 Task: Create new invoice with Date Opened :30-Apr-23, Select Customer: EggHolic, Terms: Payment Term 2. Make invoice entry for item-1 with Date: 30-Apr-23, Description: Ben & Jerry's Topped Salted Caramel Brownie_x000D_
, Action: Material, Income Account: Income:Sales, Quantity: 1, Unit Price: 10.6, Discount %: 5. Make entry for item-2 with Date: 30-Apr-23, Description: Jack Links Beef Jerky Originals_x000D_
, Action: Material, Income Account: Income:Sales, Quantity: 1, Unit Price: 10.6, Discount %: 10. Make entry for item-3 with Date: 30-Apr-23, Description: Betty Crocker Rich and Creamy Vanilla Frosting (16 oz)_x000D_
, Action: Material, Income Account: Income:Sales, Quantity: 1, Unit Price: 11.6, Discount %: 12. Write Notes: 'Looking forward to serving you again.'. Post Invoice with Post Date: 30-Apr-23, Post to Accounts: Assets:Accounts Receivable. Pay / Process Payment with Transaction Date: 15-May-23, Amount: 29.818, Transfer Account: Checking Account. Print Invoice, display notes by going to Option, then go to Display Tab and check 'Invoice Notes'.
Action: Mouse pressed left at (176, 28)
Screenshot: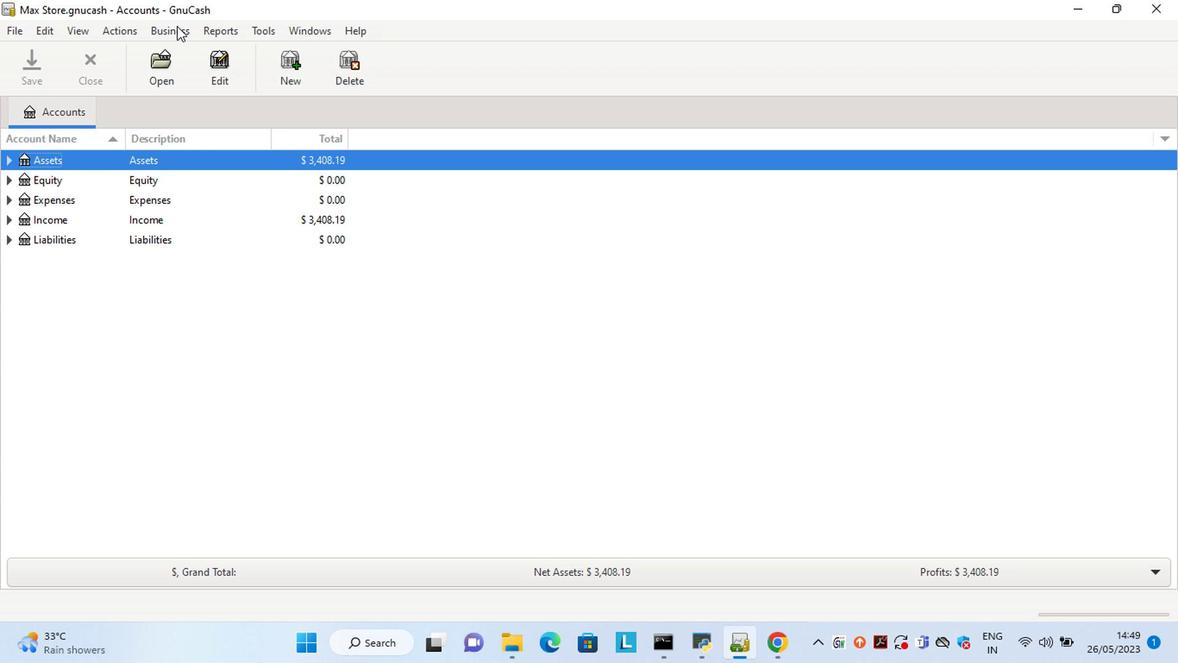 
Action: Mouse moved to (362, 124)
Screenshot: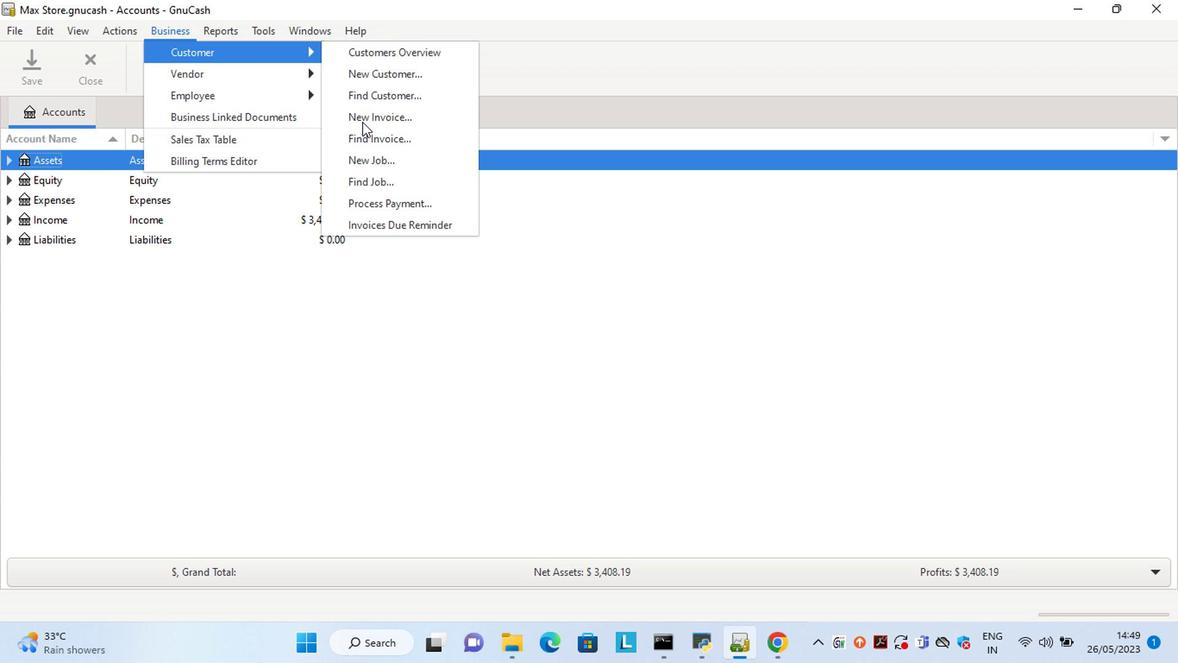 
Action: Mouse pressed left at (362, 124)
Screenshot: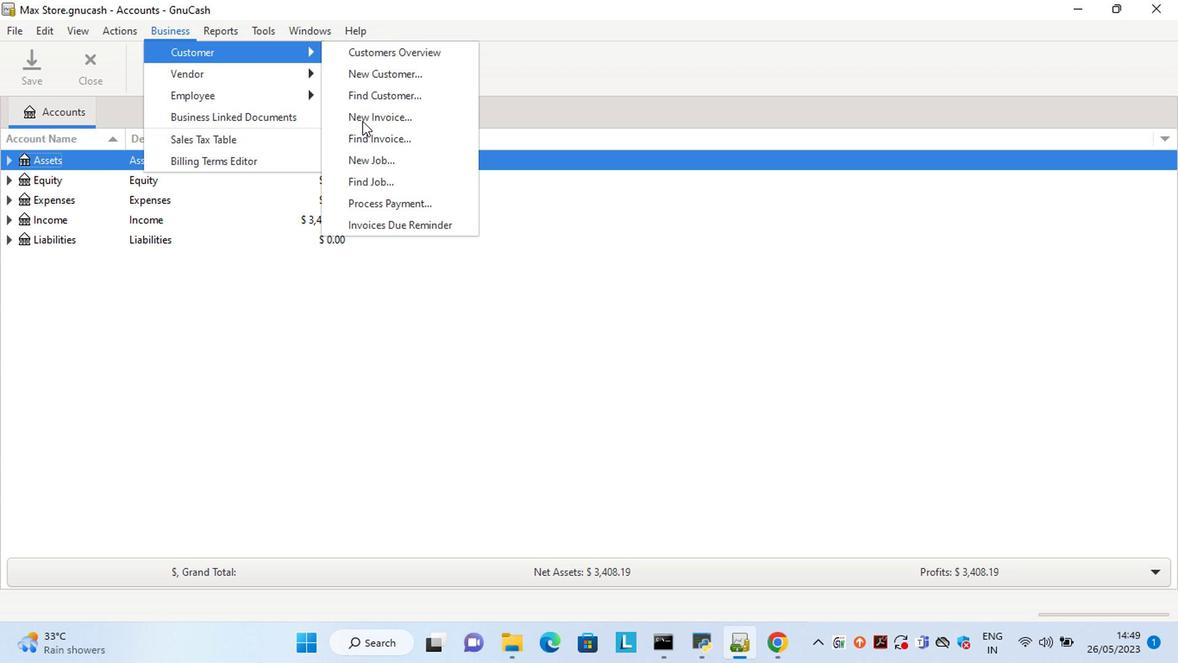 
Action: Mouse moved to (646, 268)
Screenshot: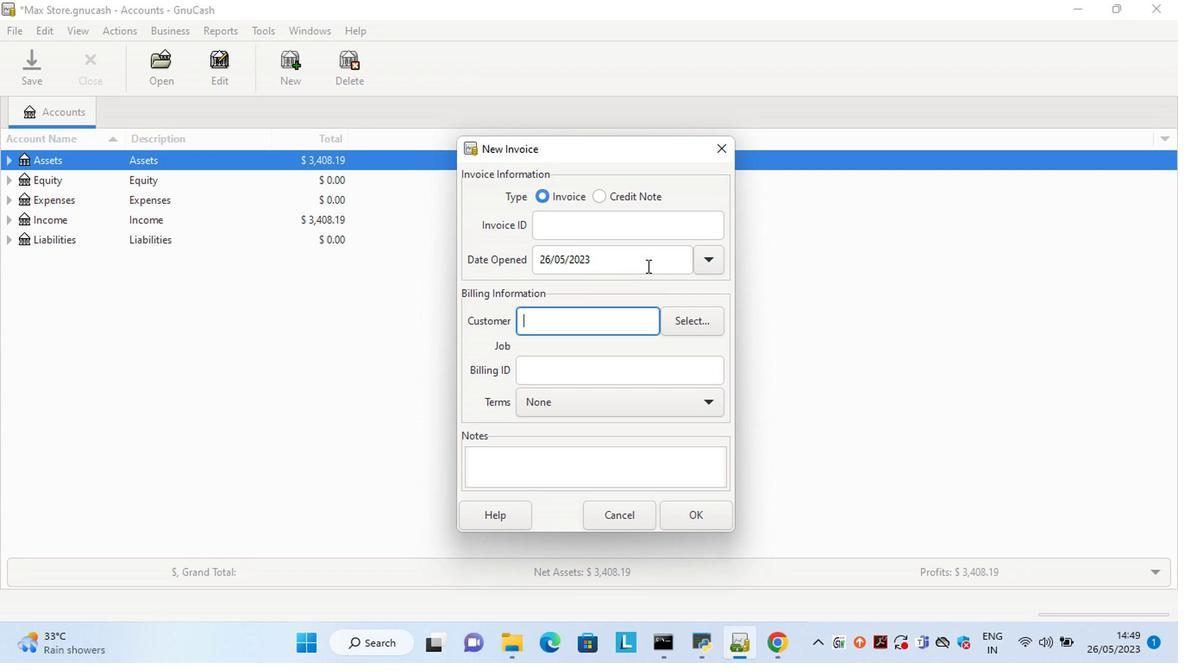 
Action: Mouse pressed left at (646, 268)
Screenshot: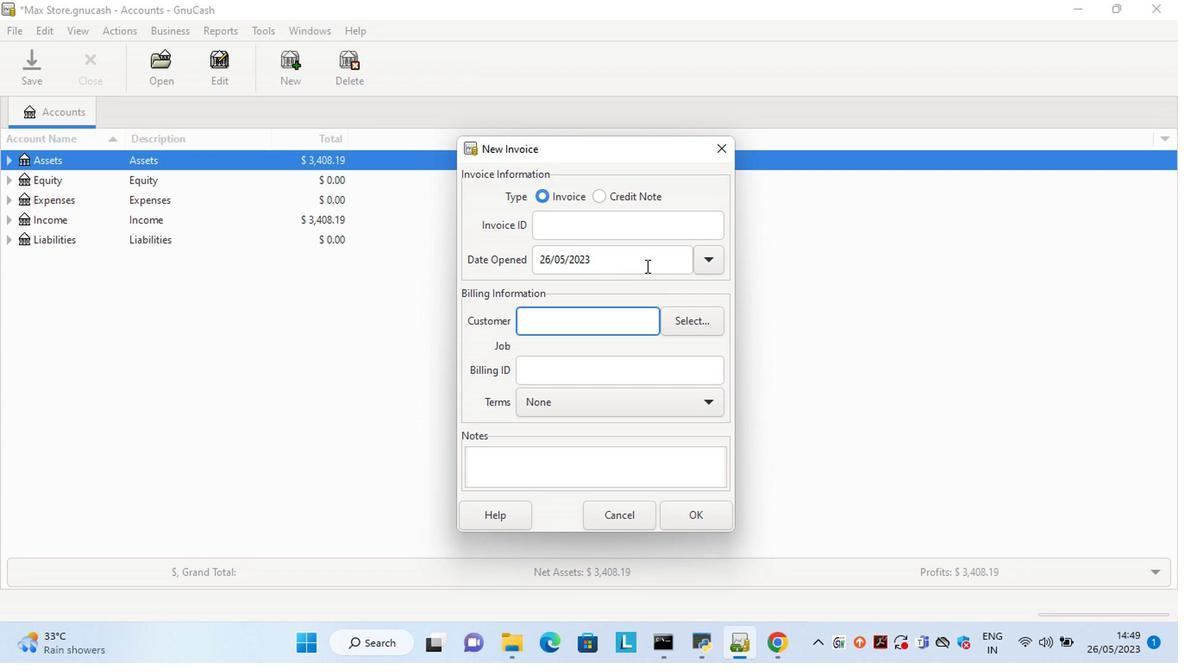 
Action: Key pressed <Key.left><Key.left><Key.left><Key.left><Key.left><Key.left><Key.left><Key.left><Key.left><Key.left><Key.left><Key.left><Key.left><Key.delete><Key.delete>30<Key.right><Key.right><Key.delete>4
Screenshot: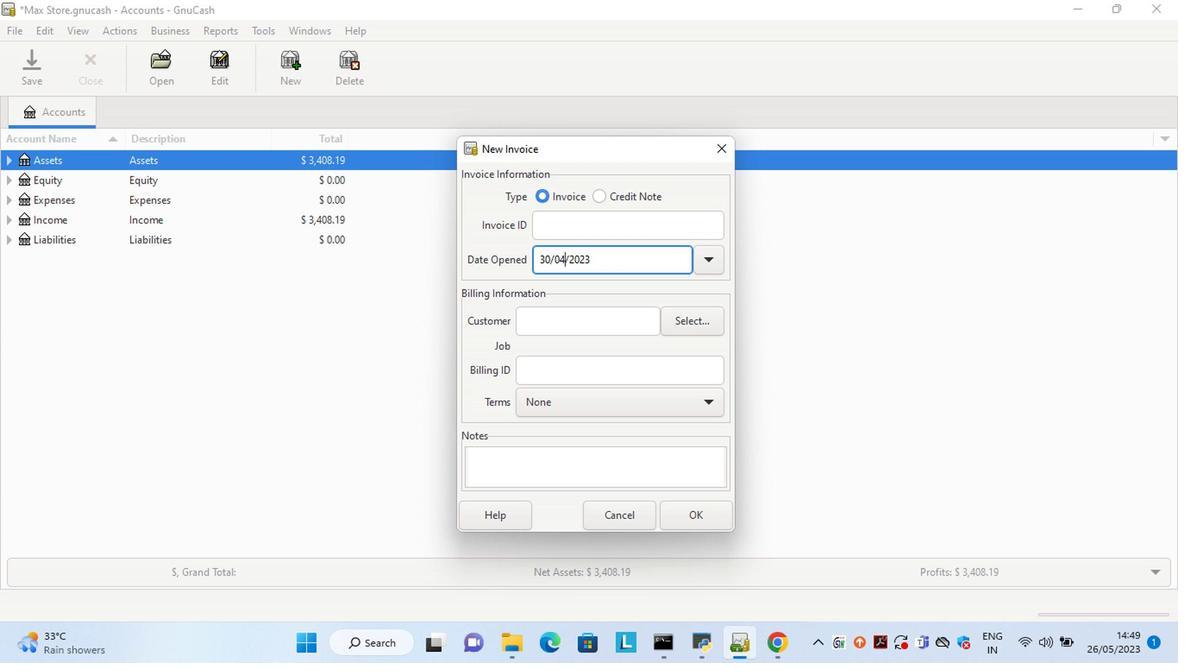 
Action: Mouse moved to (688, 317)
Screenshot: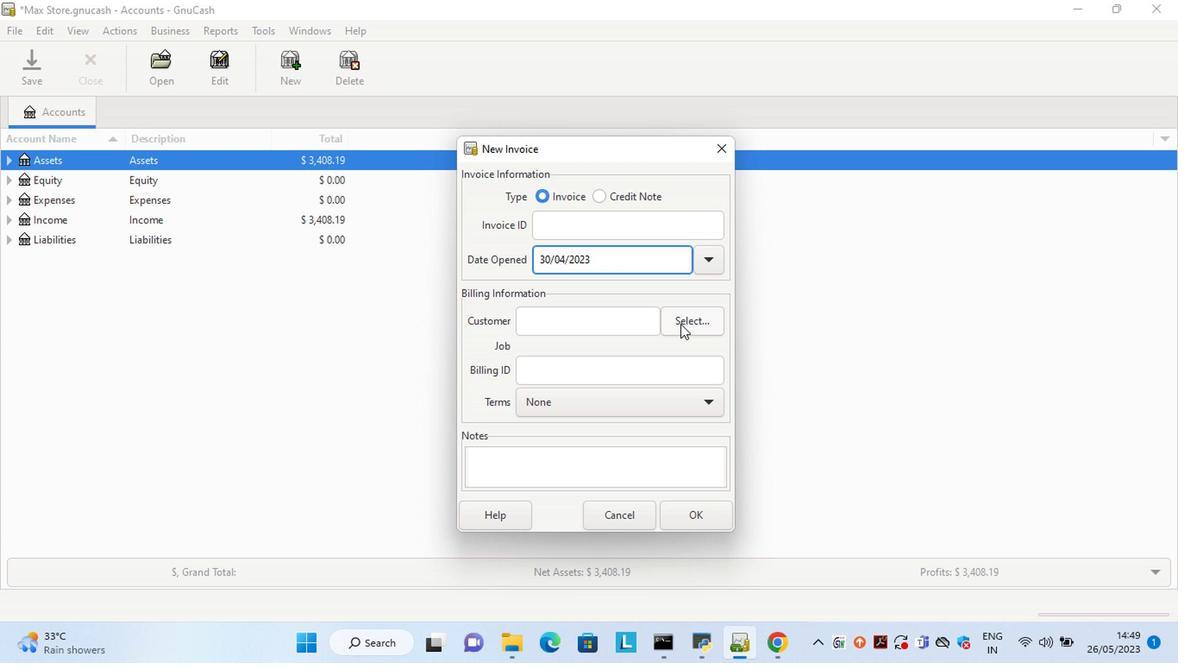 
Action: Mouse pressed left at (688, 317)
Screenshot: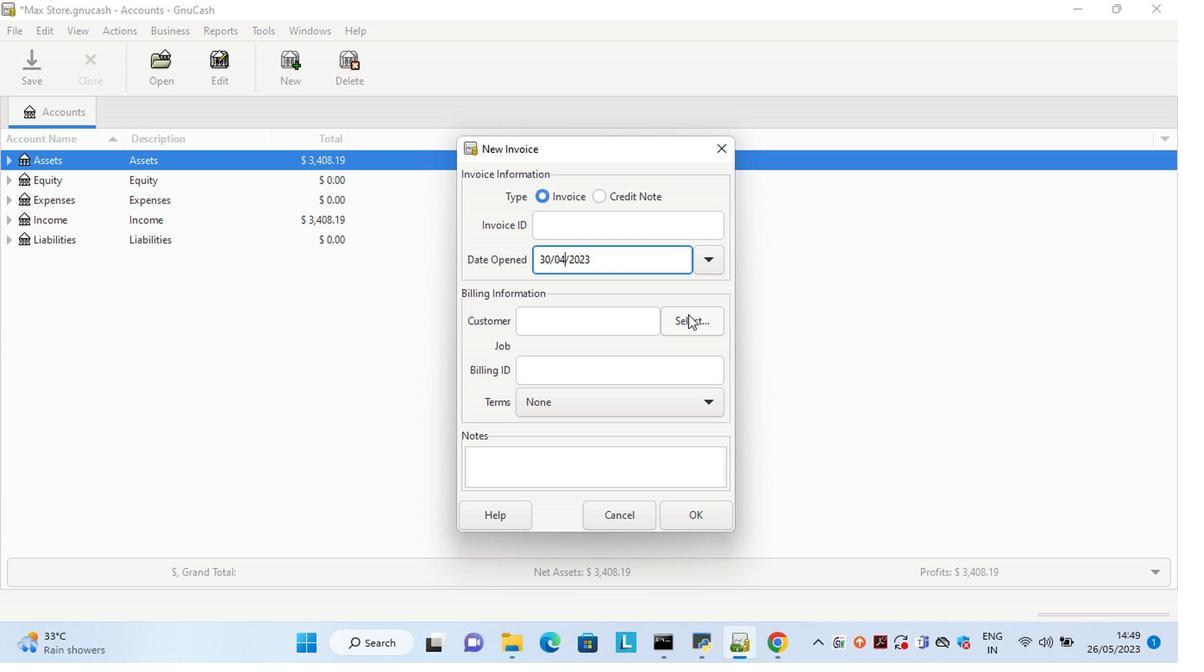 
Action: Mouse moved to (610, 289)
Screenshot: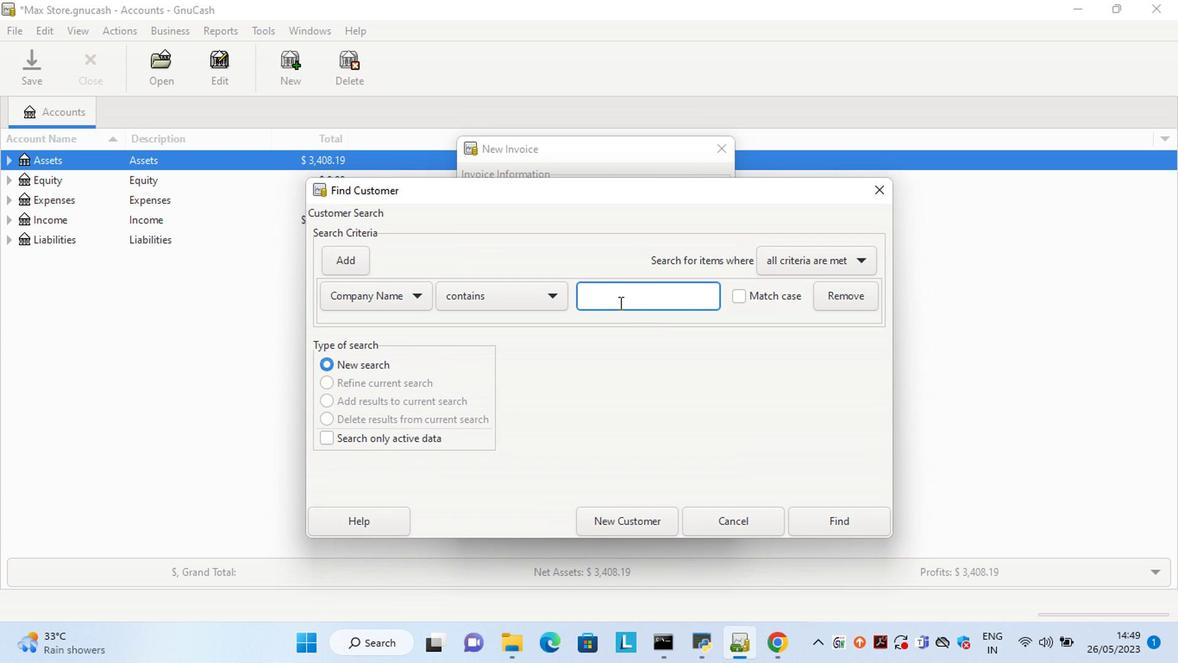 
Action: Mouse pressed left at (610, 289)
Screenshot: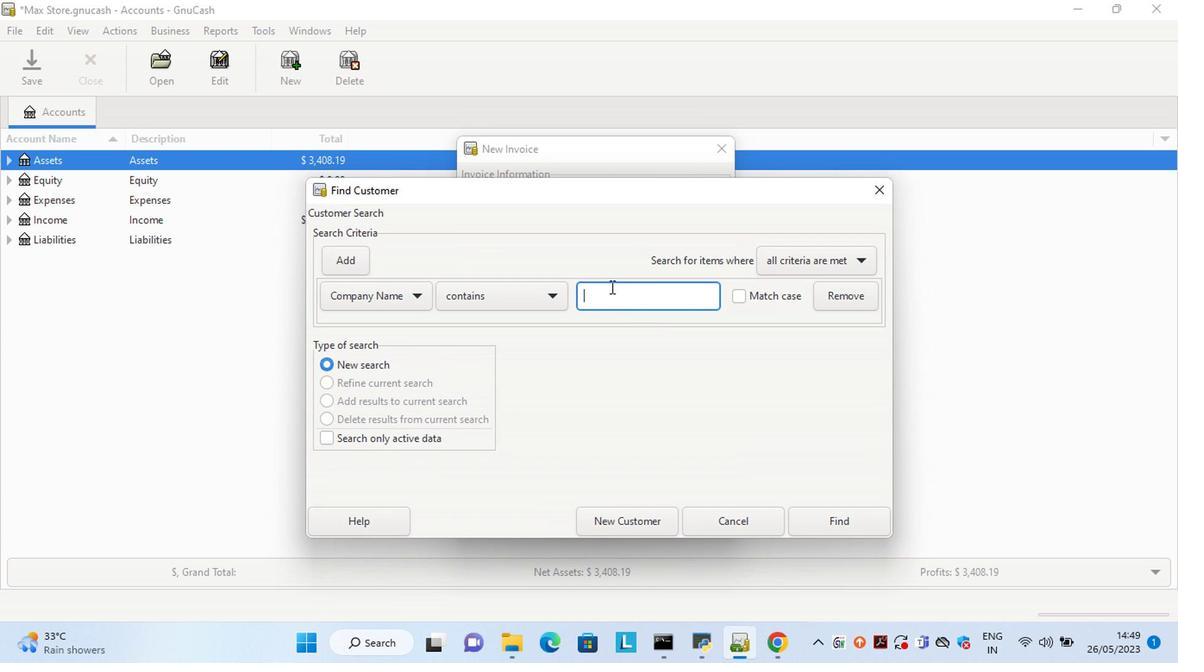 
Action: Key pressed <Key.shift>Eggholic
Screenshot: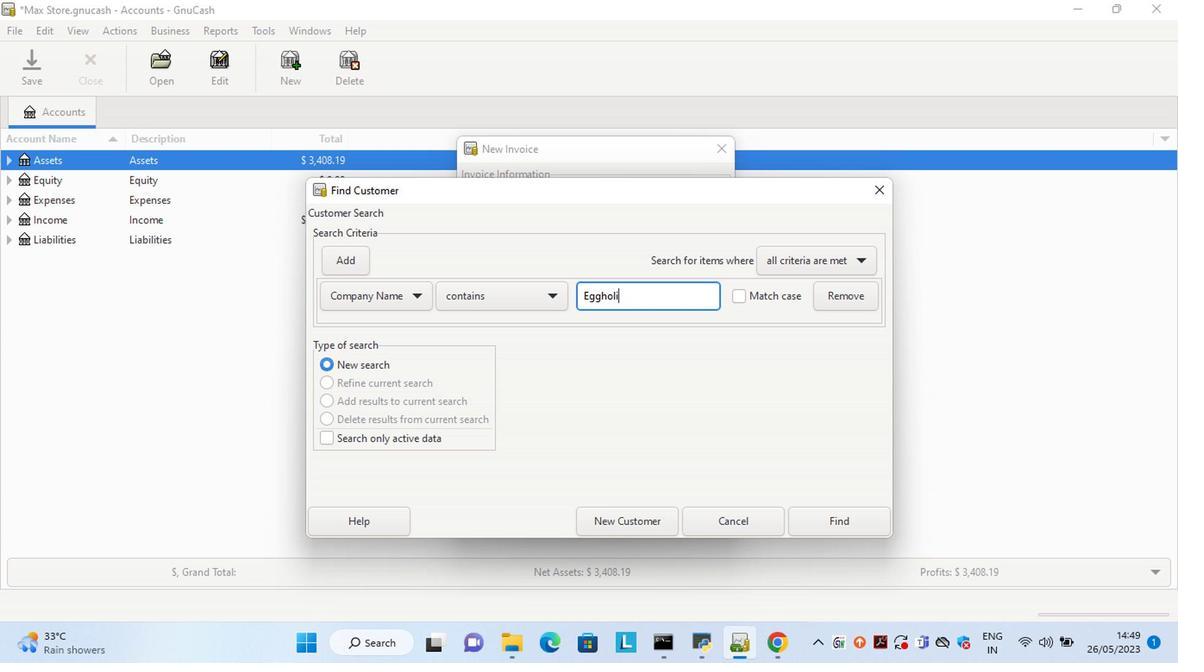 
Action: Mouse moved to (823, 520)
Screenshot: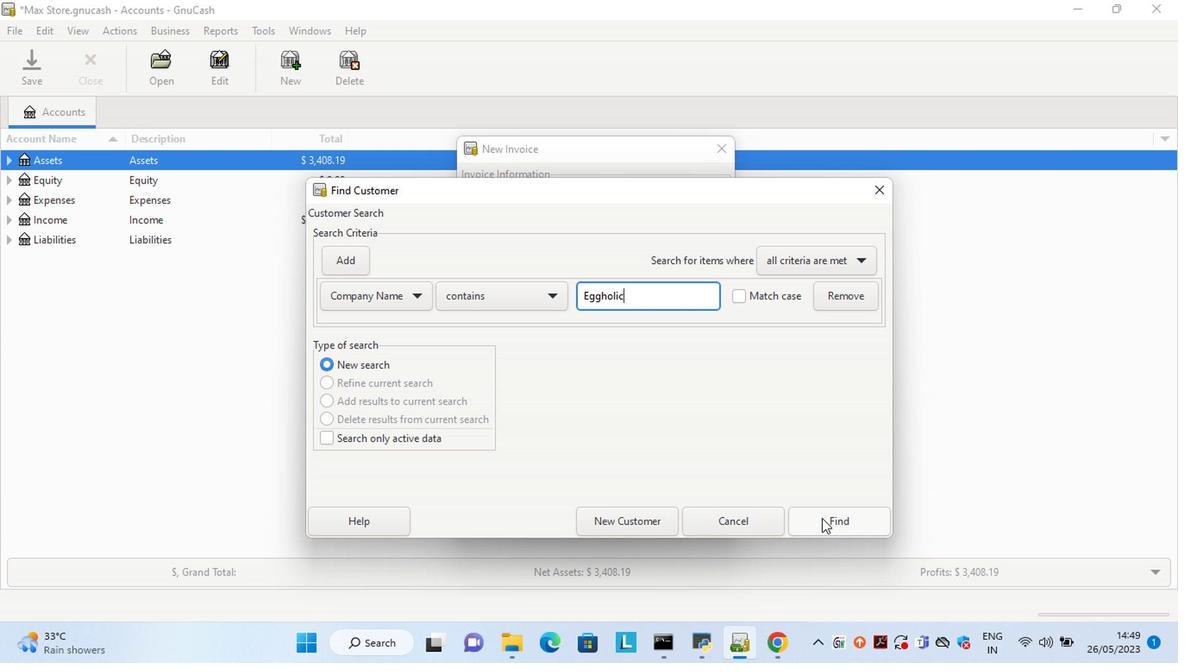 
Action: Mouse pressed left at (823, 520)
Screenshot: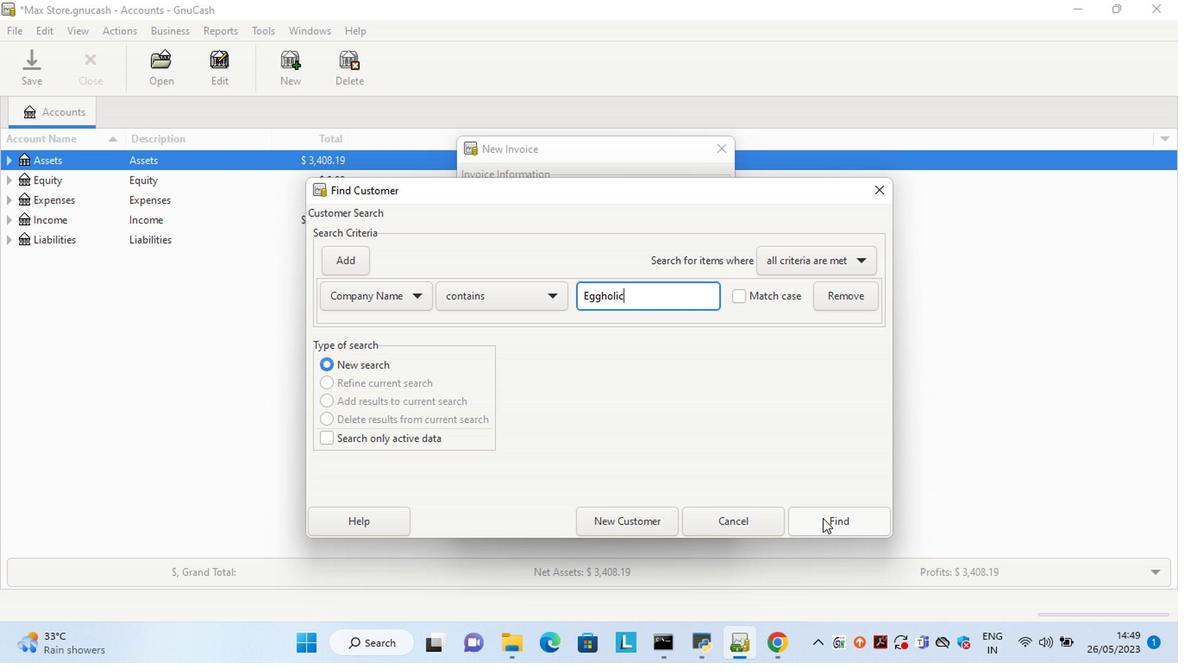 
Action: Mouse moved to (601, 342)
Screenshot: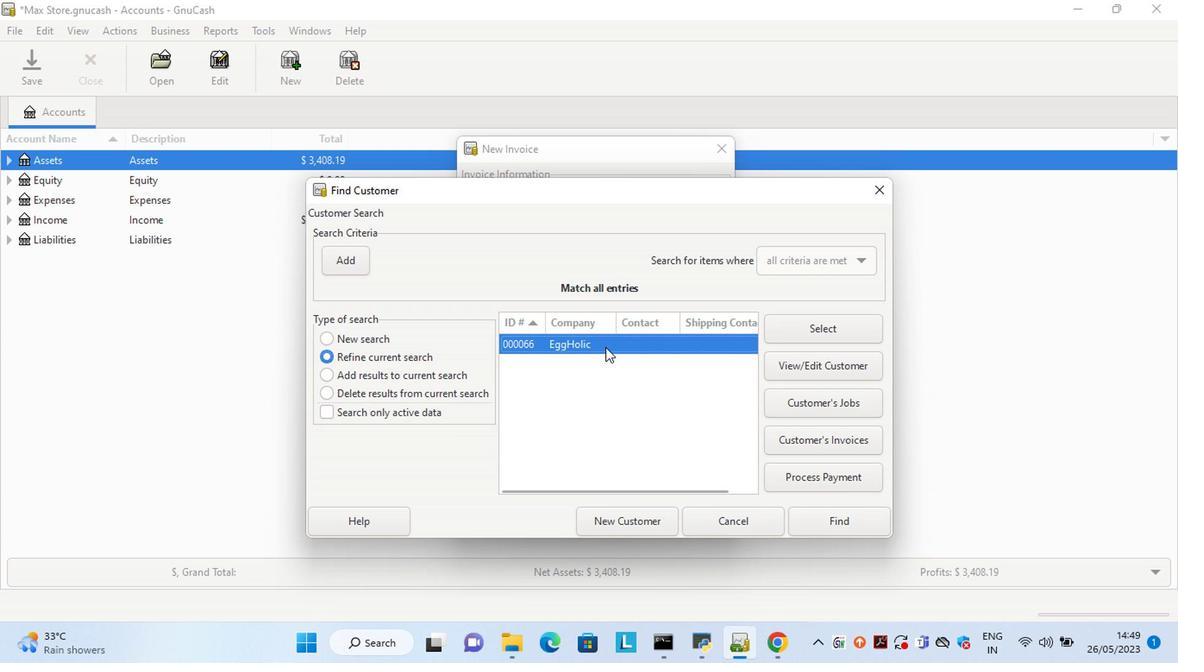 
Action: Mouse pressed left at (601, 342)
Screenshot: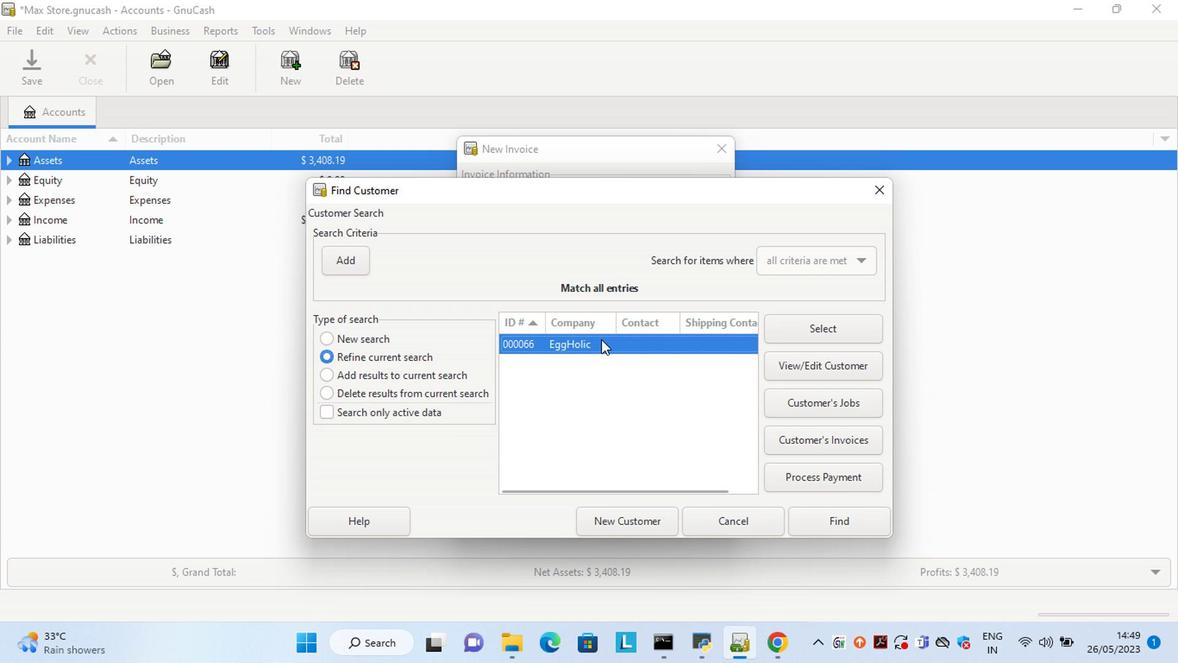 
Action: Mouse pressed left at (601, 342)
Screenshot: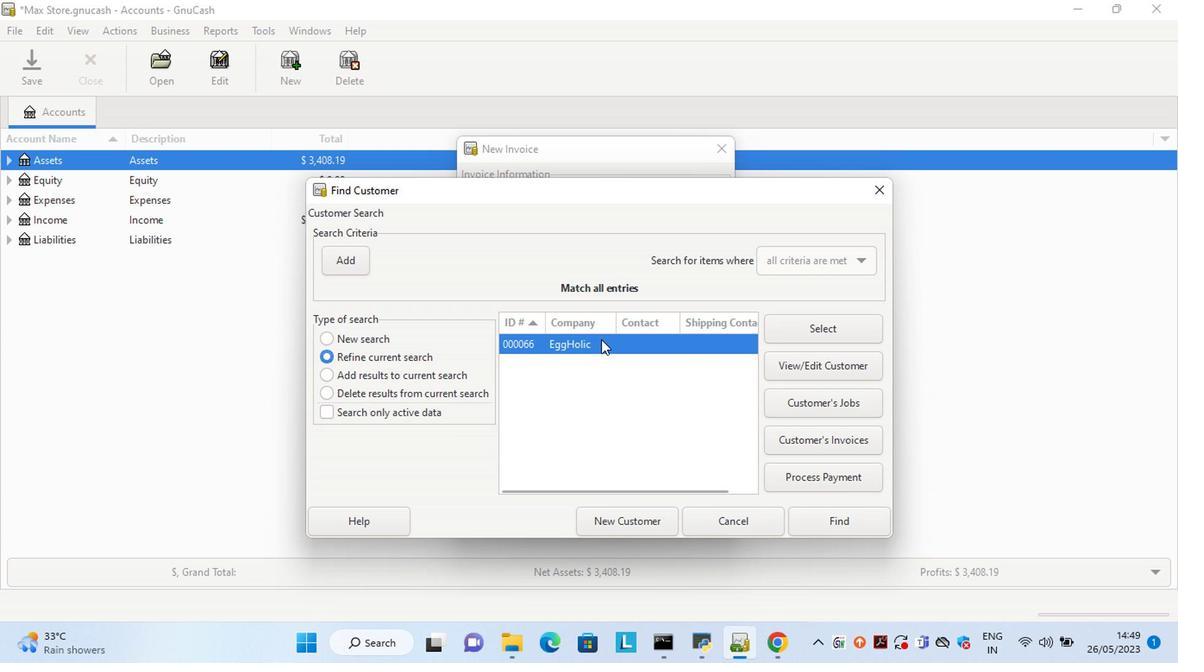 
Action: Mouse moved to (589, 426)
Screenshot: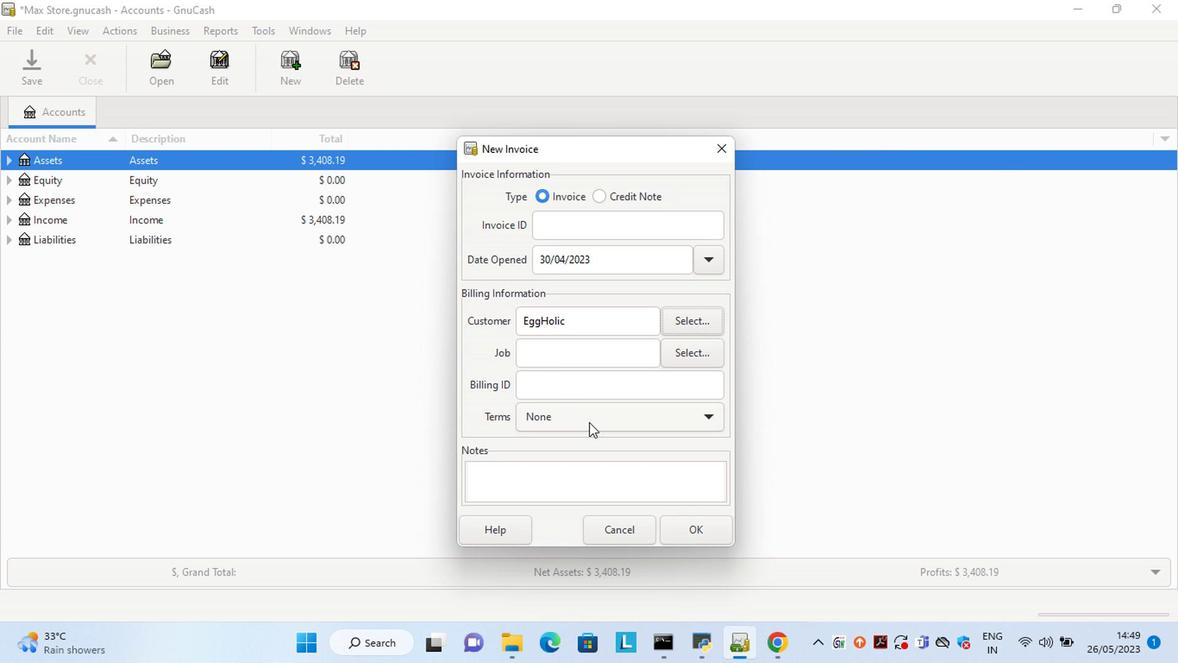 
Action: Mouse pressed left at (589, 426)
Screenshot: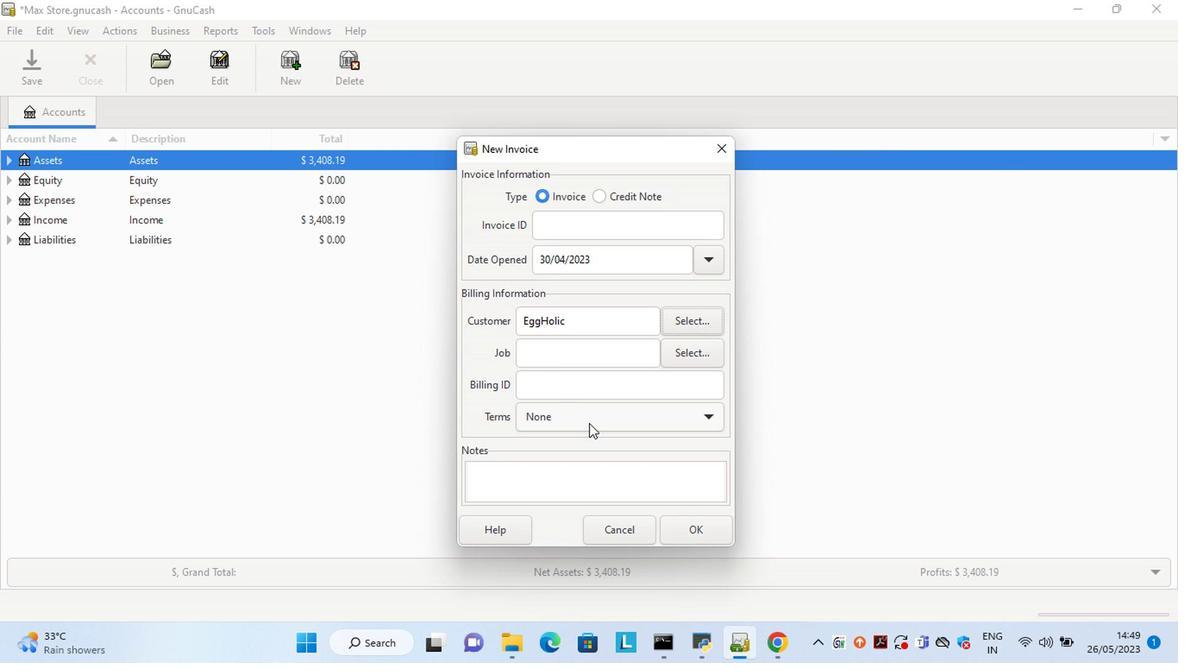 
Action: Mouse moved to (585, 471)
Screenshot: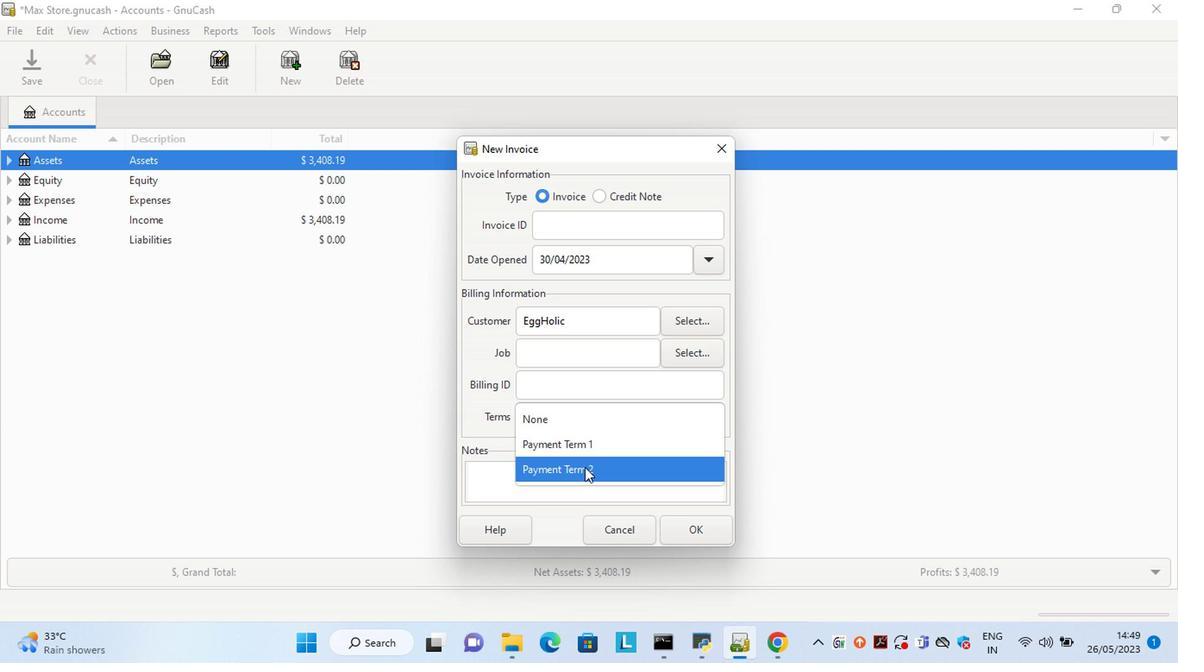 
Action: Mouse pressed left at (585, 471)
Screenshot: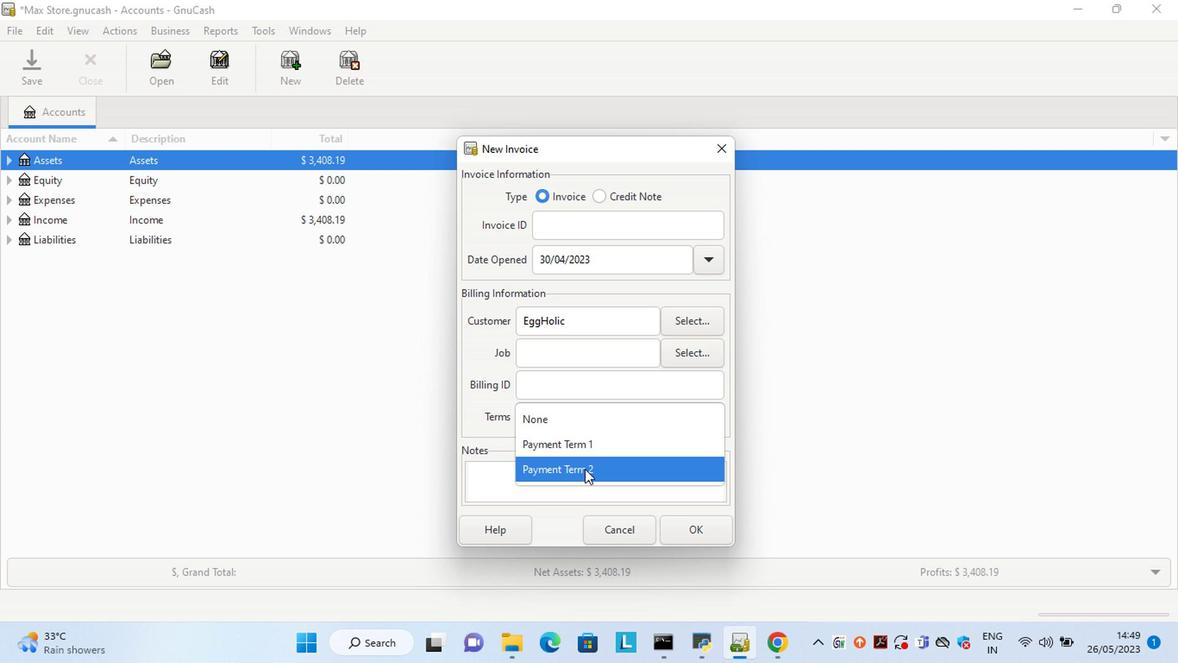 
Action: Mouse moved to (688, 532)
Screenshot: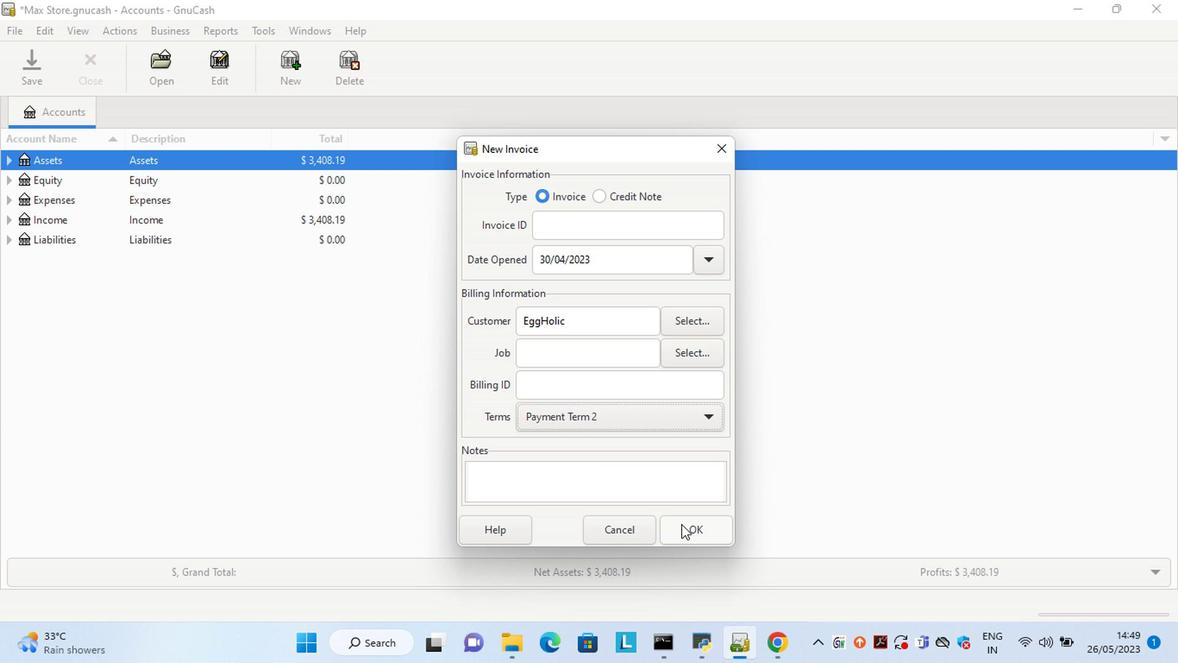 
Action: Mouse pressed left at (688, 532)
Screenshot: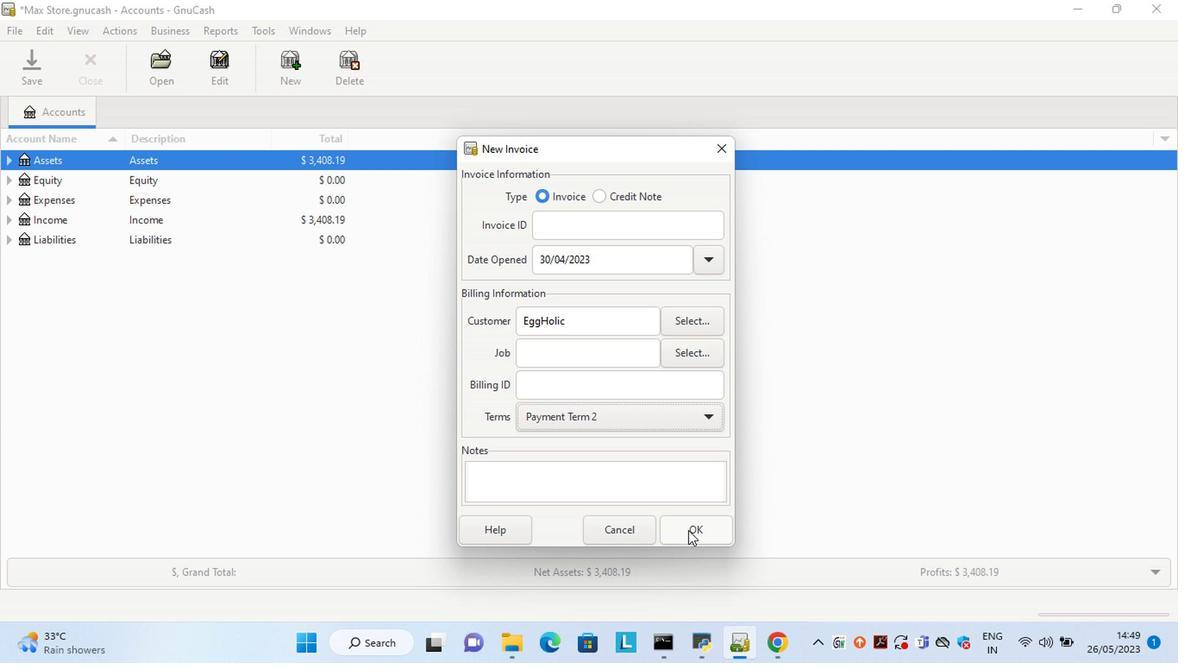 
Action: Mouse moved to (469, 375)
Screenshot: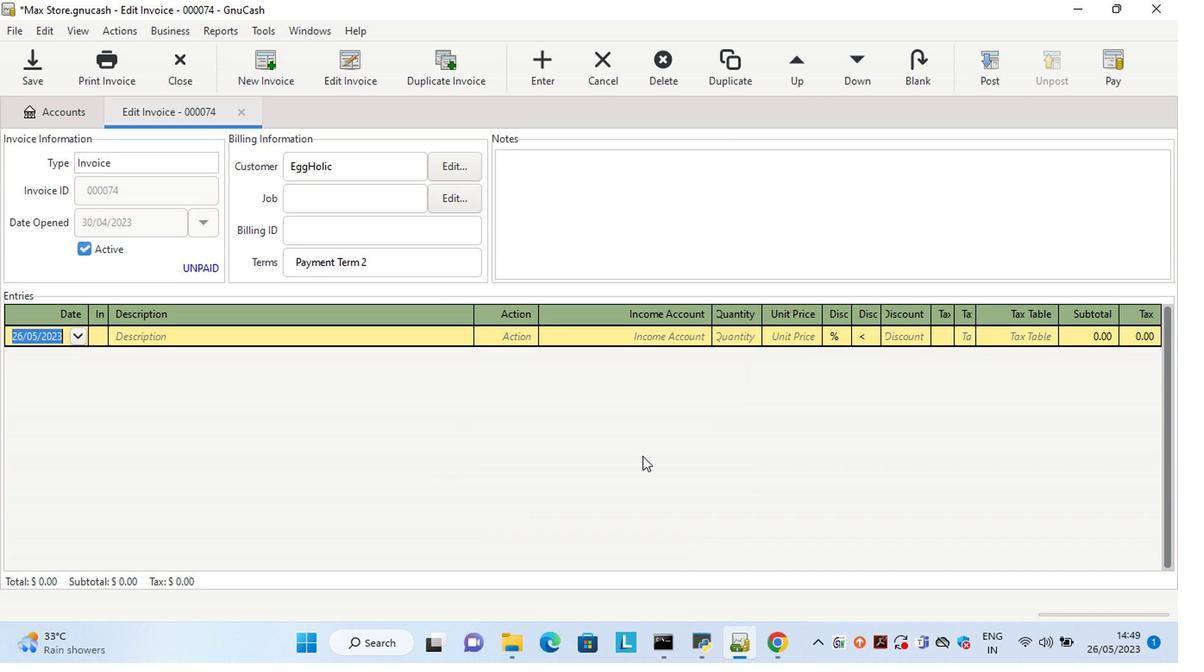 
Action: Key pressed <Key.left><Key.delete><Key.delete>30<Key.right><Key.right><Key.delete>4<Key.tab><Key.shift>Ben<Key.space><Key.shift>&<Key.space><Key.shift>Jerry's<Key.space><Key.shift>Topped<Key.space><Key.shift>Salted<Key.space><Key.shift>Caramel<Key.space><Key.shift>Brownie<Key.tab>ma<Key.tab>sal<Key.tab>1<Key.tab>10.<Key.tab>
Screenshot: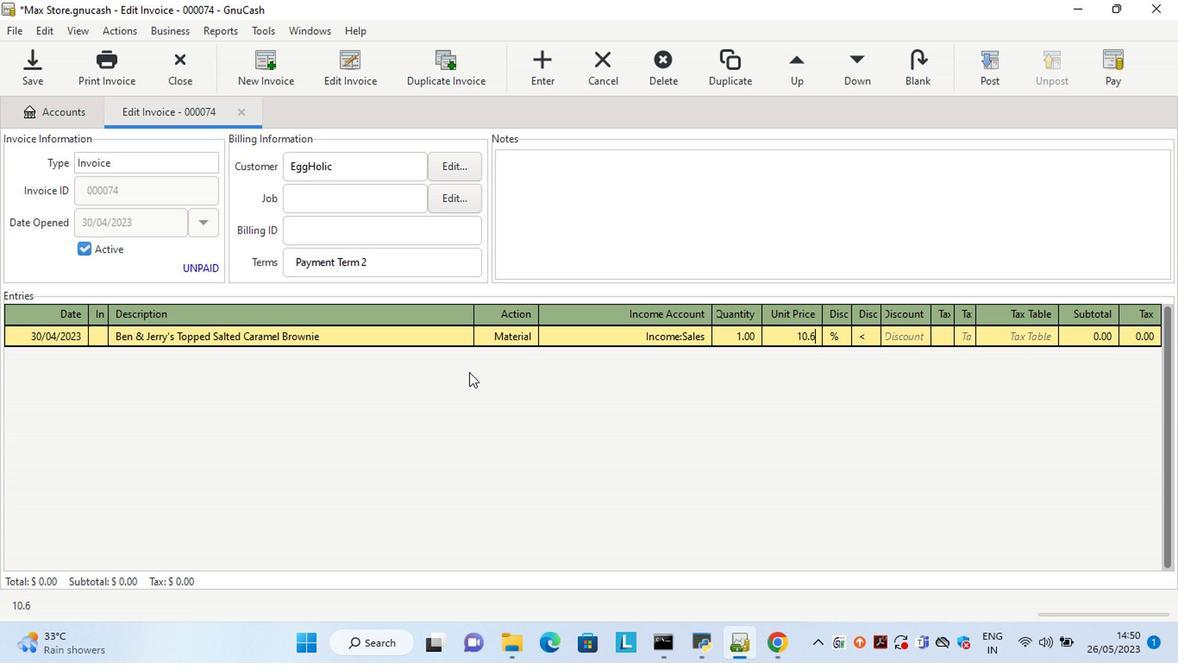 
Action: Mouse moved to (855, 341)
Screenshot: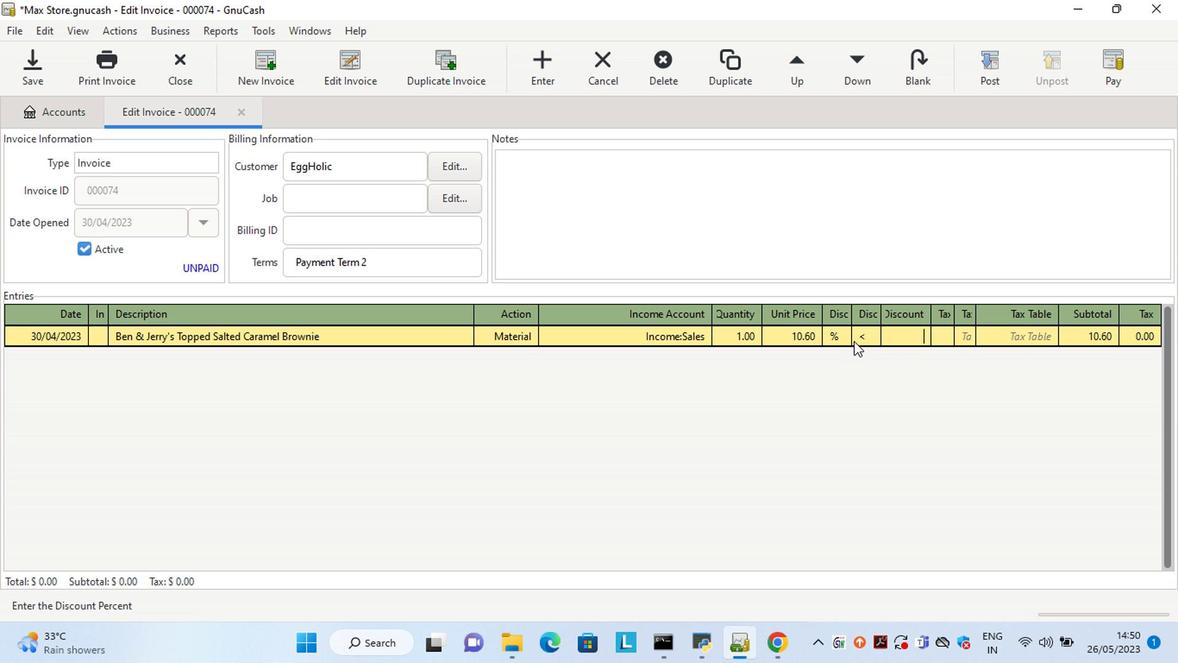 
Action: Mouse pressed left at (855, 341)
Screenshot: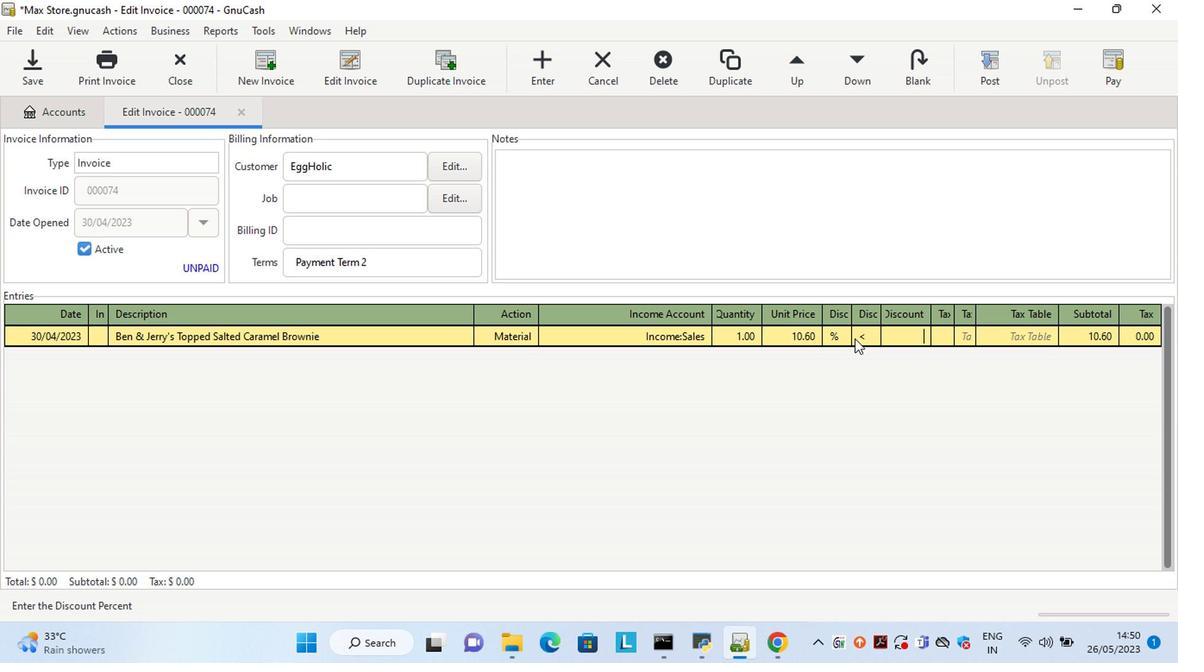 
Action: Mouse moved to (887, 341)
Screenshot: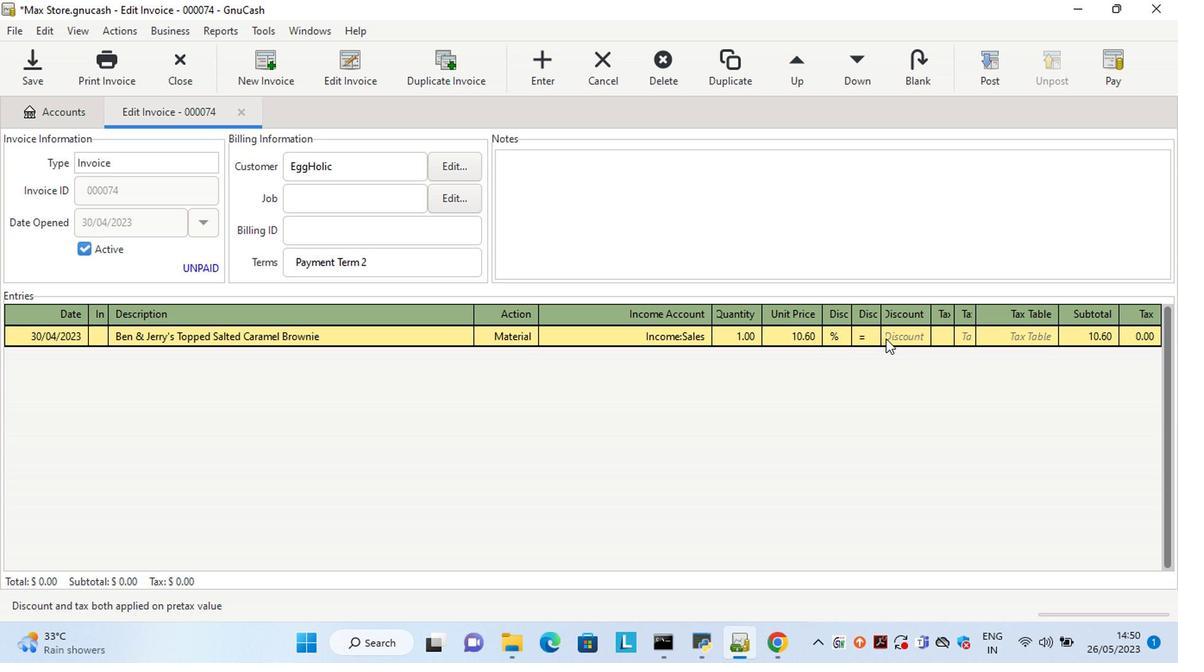 
Action: Mouse pressed left at (887, 341)
Screenshot: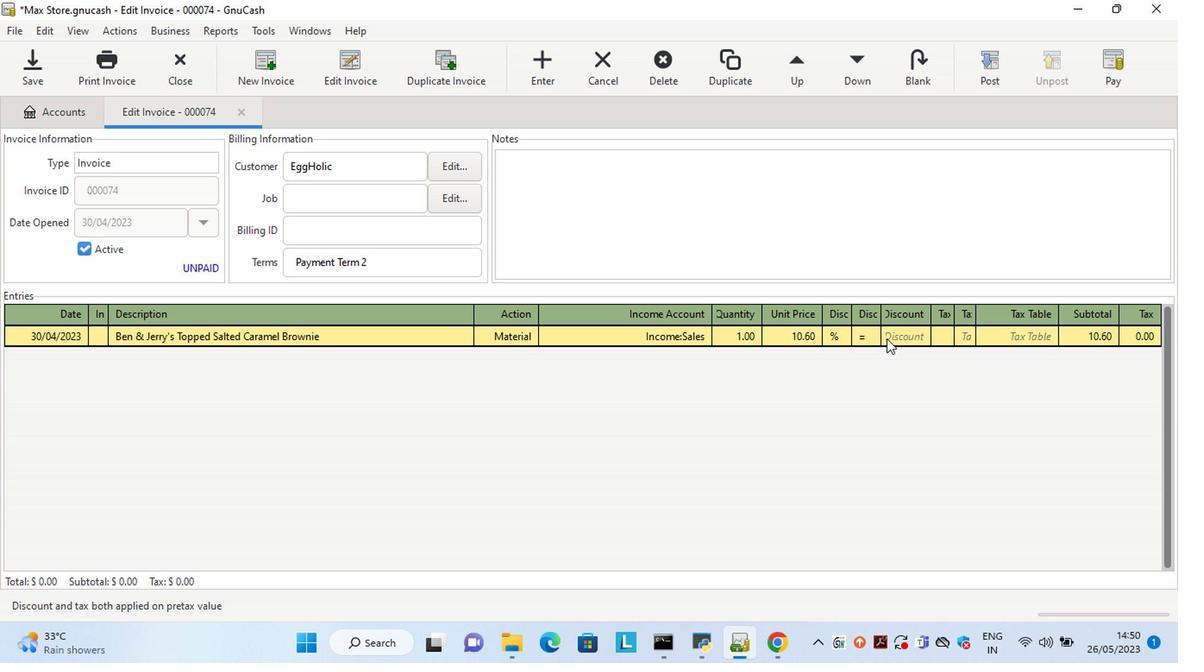 
Action: Key pressed 5<Key.tab><Key.tab><Key.shift>Jack<Key.space><Key.shift>Links<Key.space><Key.shift>Beef<Key.space><Key.shift>Jerky<Key.space><Key.shift>Originals<Key.tab>ma<Key.tab>sale<Key.tab>1<Key.tab>10.6<Key.tab>
Screenshot: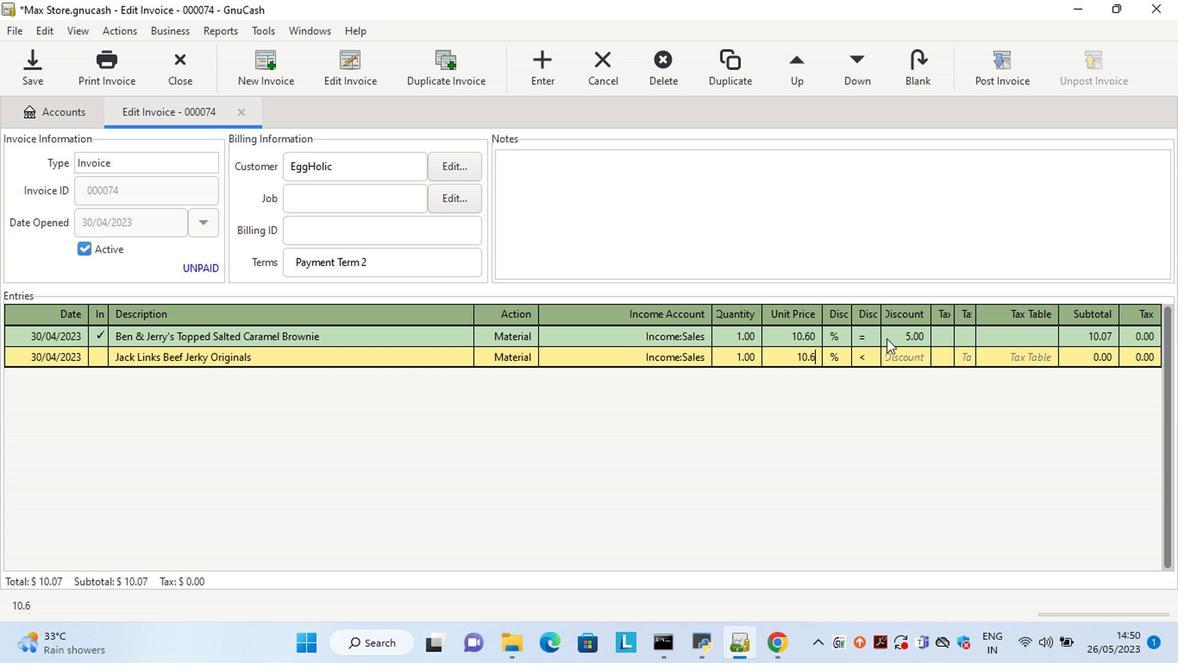 
Action: Mouse moved to (858, 365)
Screenshot: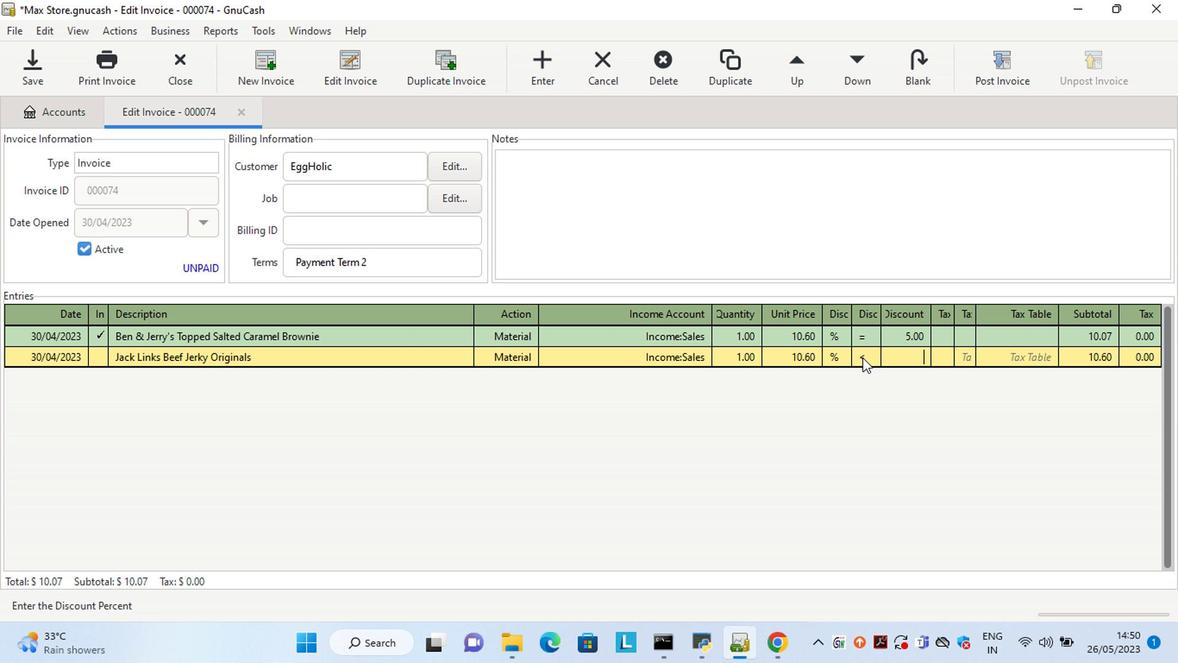 
Action: Mouse pressed left at (858, 365)
Screenshot: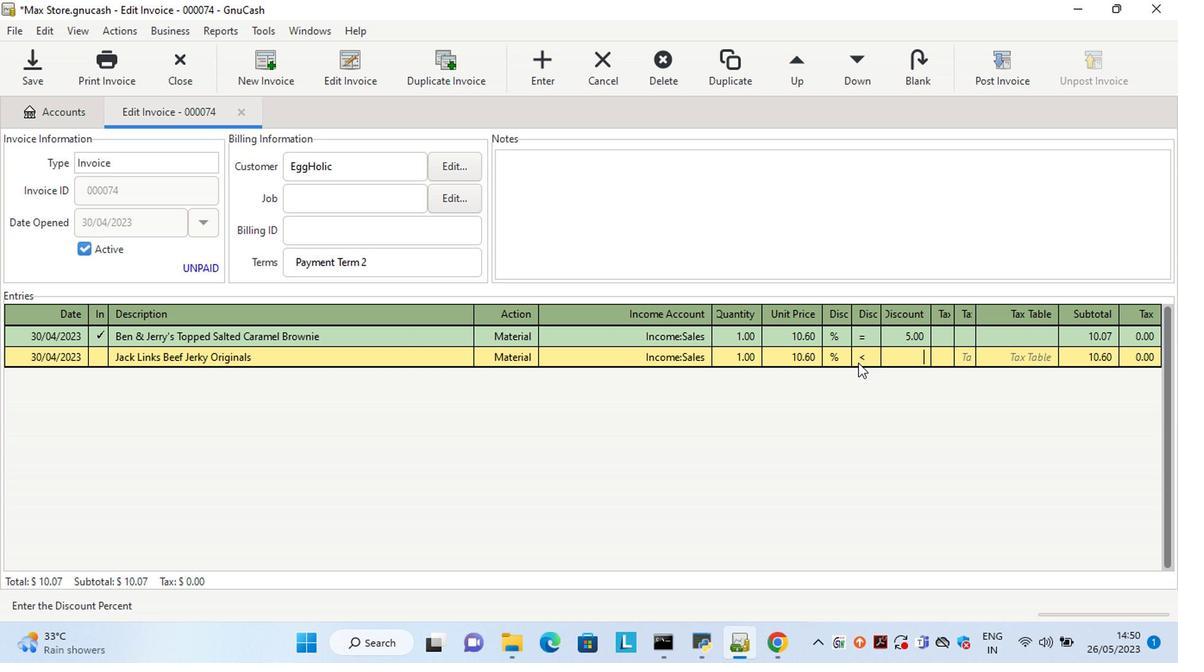 
Action: Mouse moved to (895, 359)
Screenshot: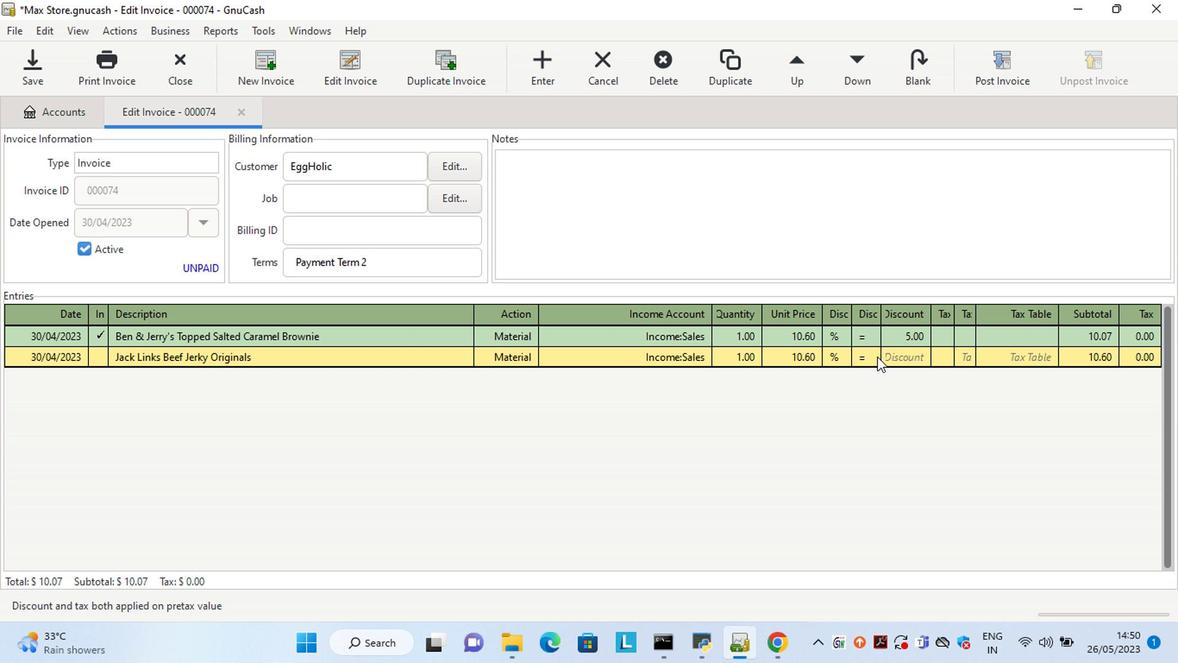 
Action: Mouse pressed left at (895, 359)
Screenshot: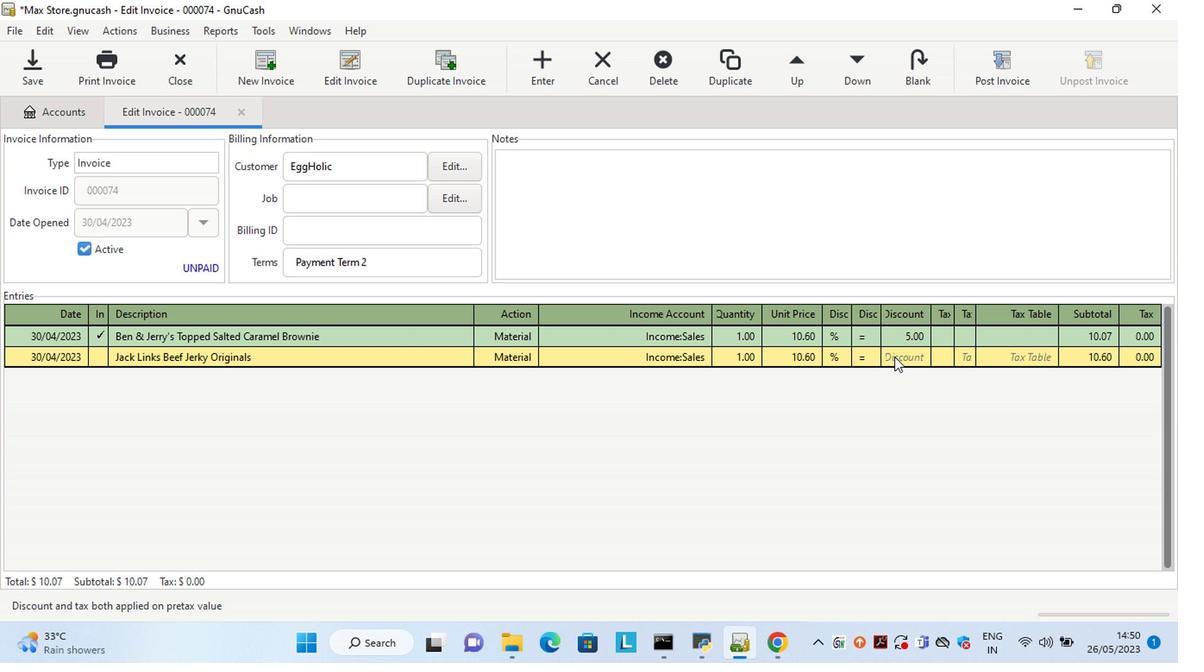 
Action: Key pressed 10<Key.tab><Key.tab><Key.shift>Berr<Key.backspace><Key.backspace>tty<Key.space><Key.shift>Crocker<Key.space><Key.shift>Rich<Key.space>and<Key.space><Key.shift>Creamy<Key.space><Key.shift>Vanilla<Key.space><Key.shift>Frosting<Key.space><Key.shift_r>(16<Key.space>oz<Key.shift_r>)<Key.tab>ma<Key.tab>sale<Key.tab>1<Key.tab>11.6<Key.tab>
Screenshot: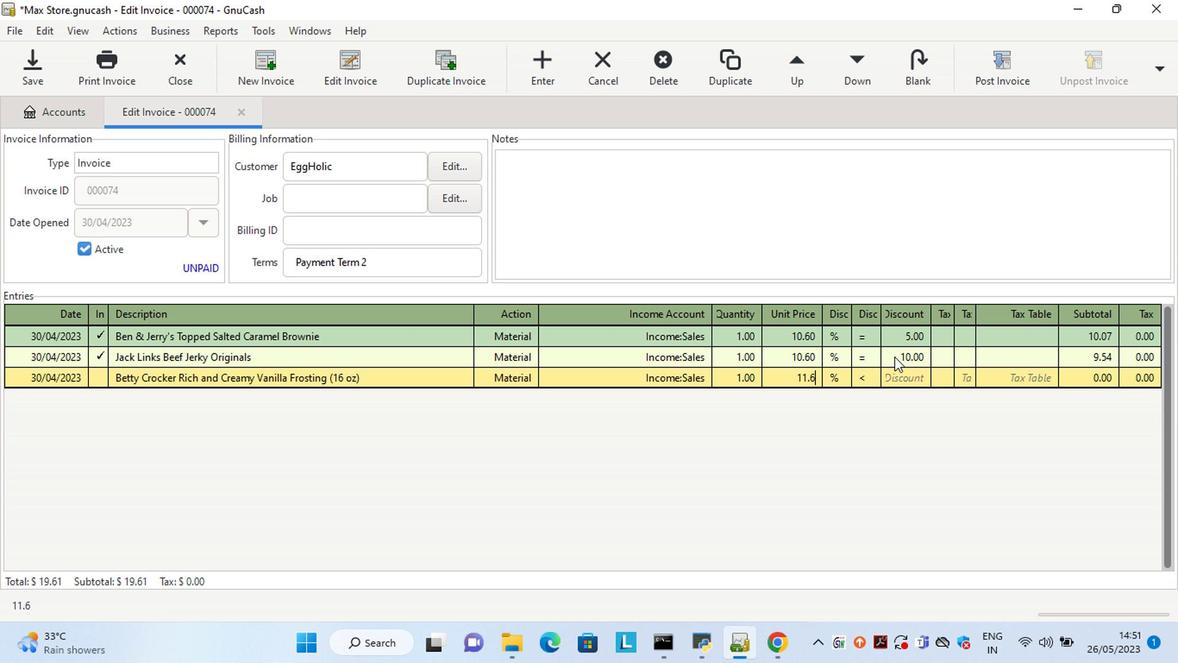
Action: Mouse moved to (858, 378)
Screenshot: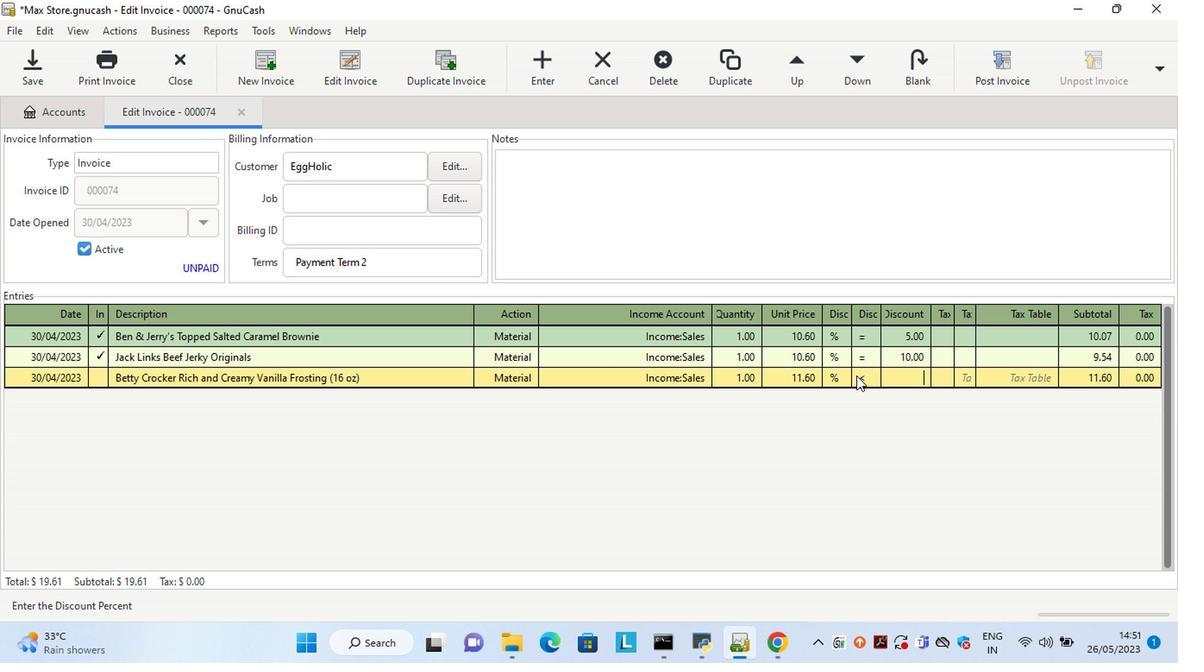 
Action: Mouse pressed left at (858, 378)
Screenshot: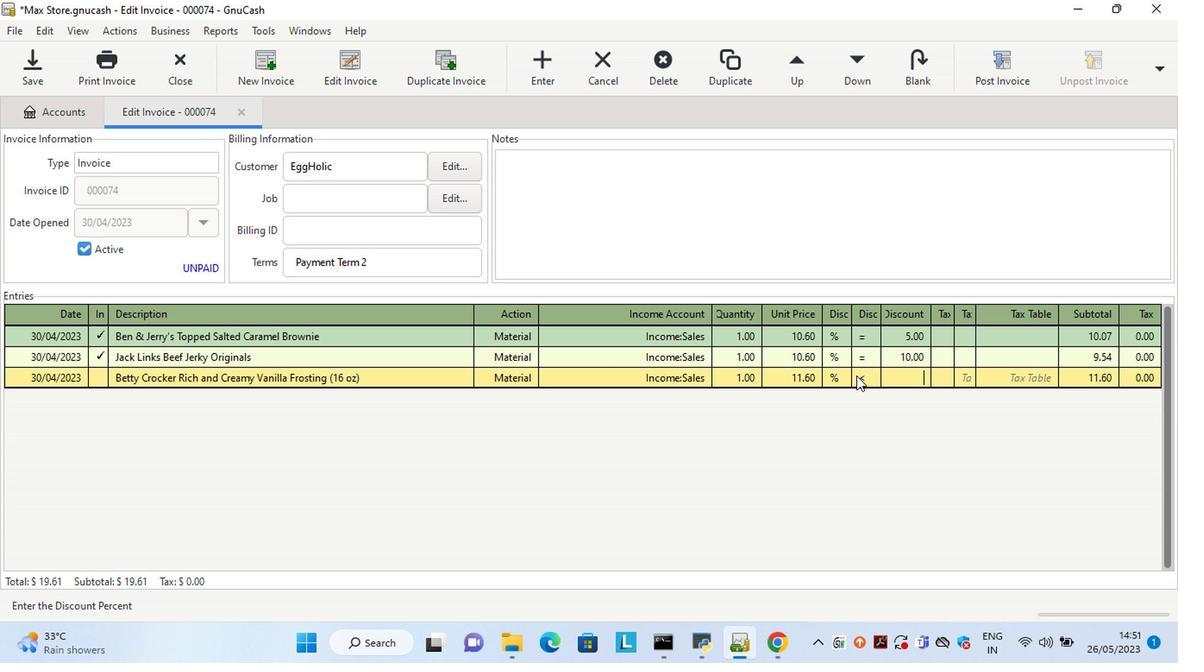 
Action: Mouse moved to (892, 381)
Screenshot: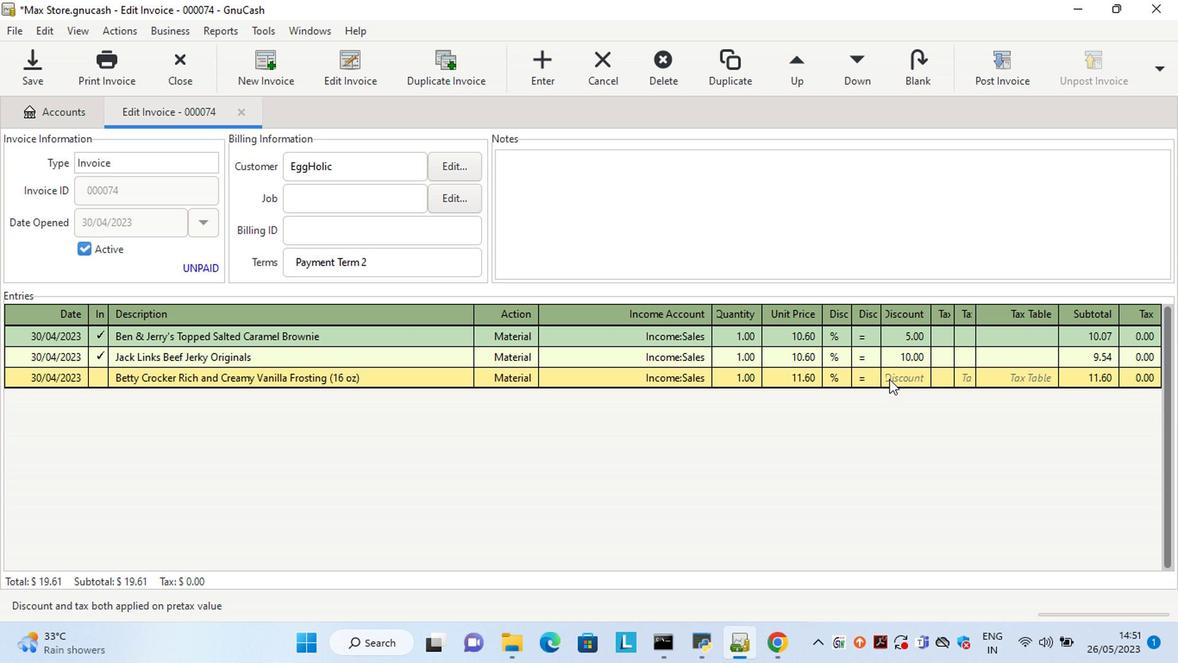 
Action: Mouse pressed left at (892, 381)
Screenshot: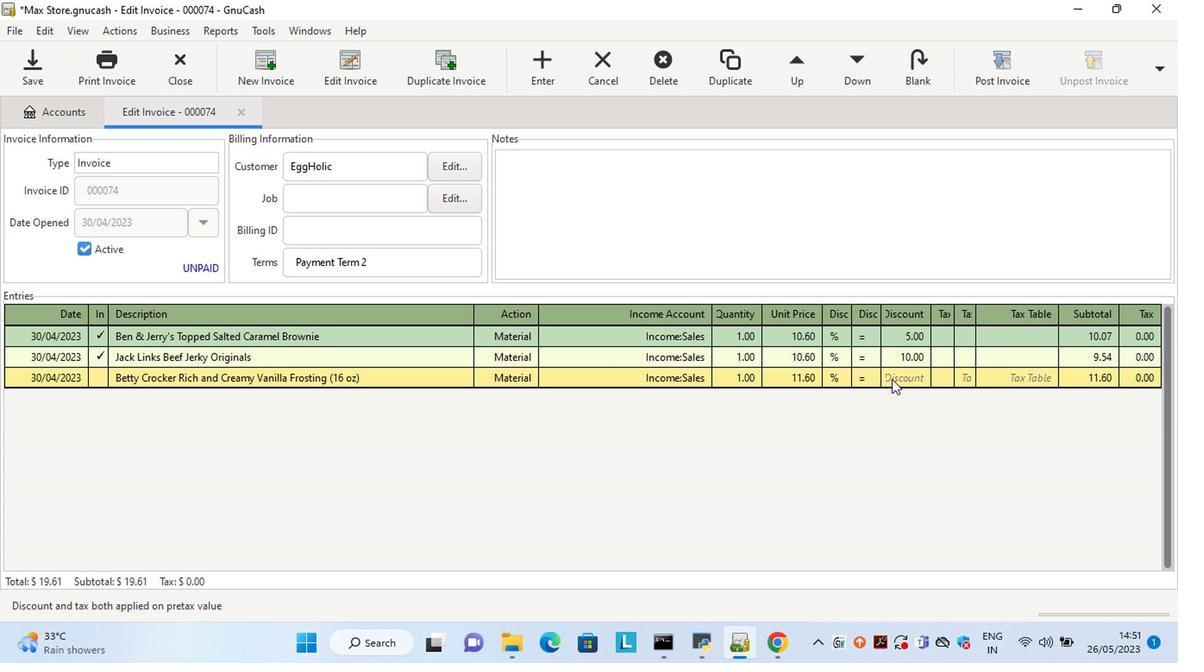 
Action: Key pressed 12
Screenshot: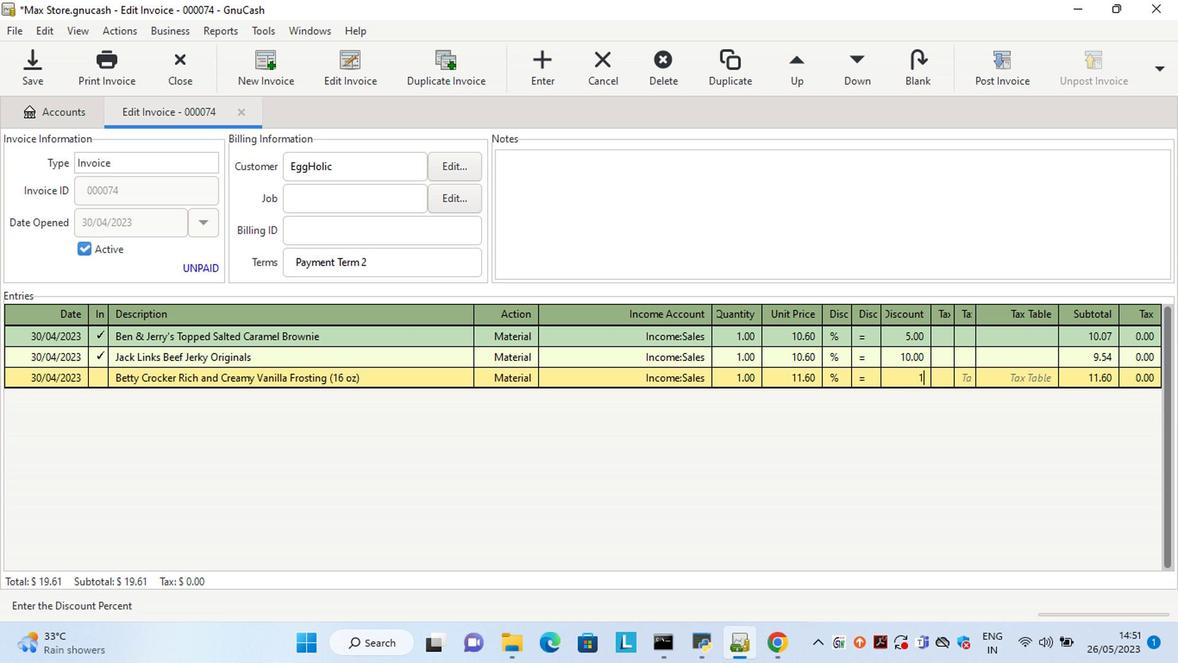 
Action: Mouse moved to (852, 427)
Screenshot: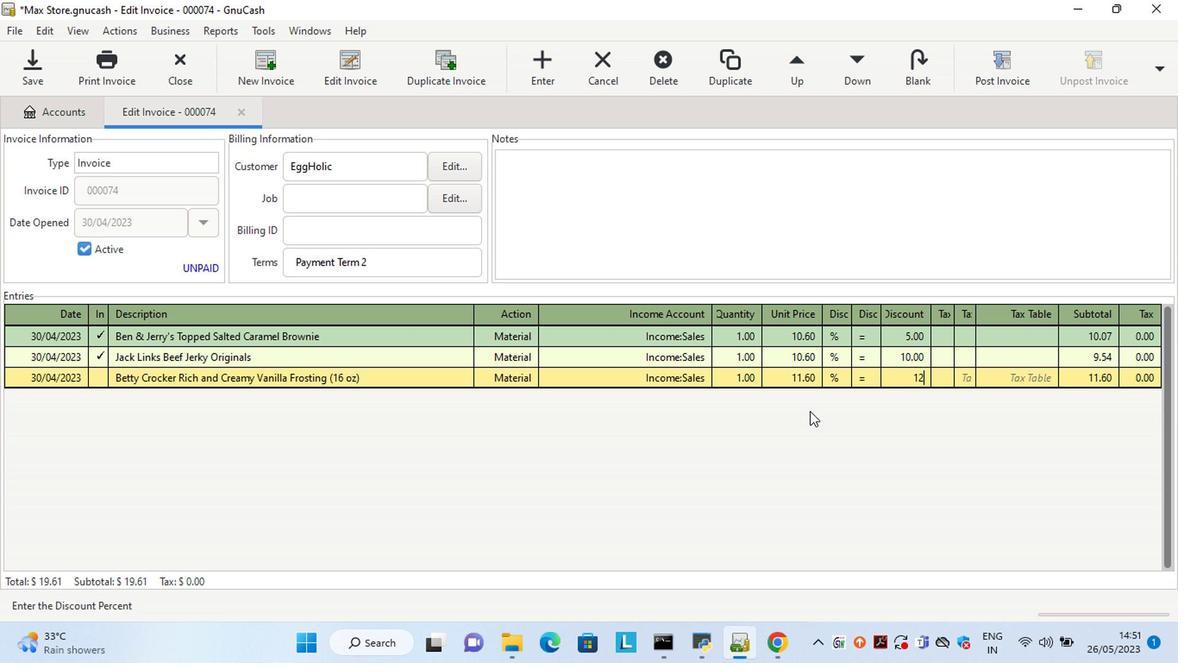 
Action: Key pressed <Key.tab>
Screenshot: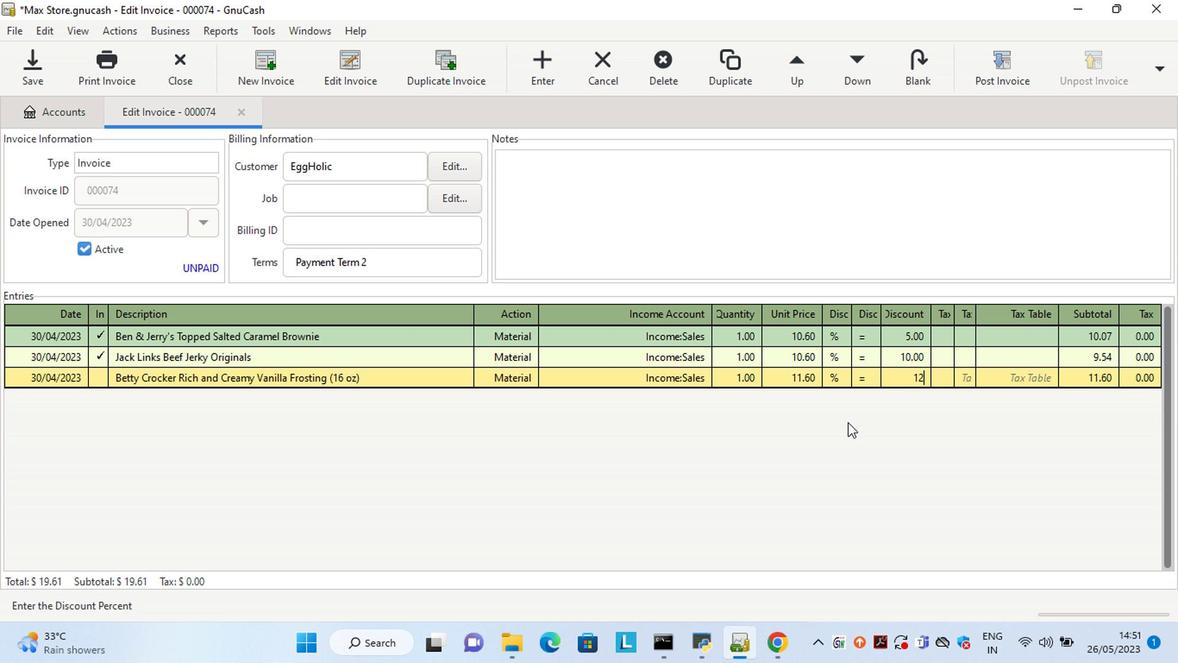 
Action: Mouse moved to (713, 216)
Screenshot: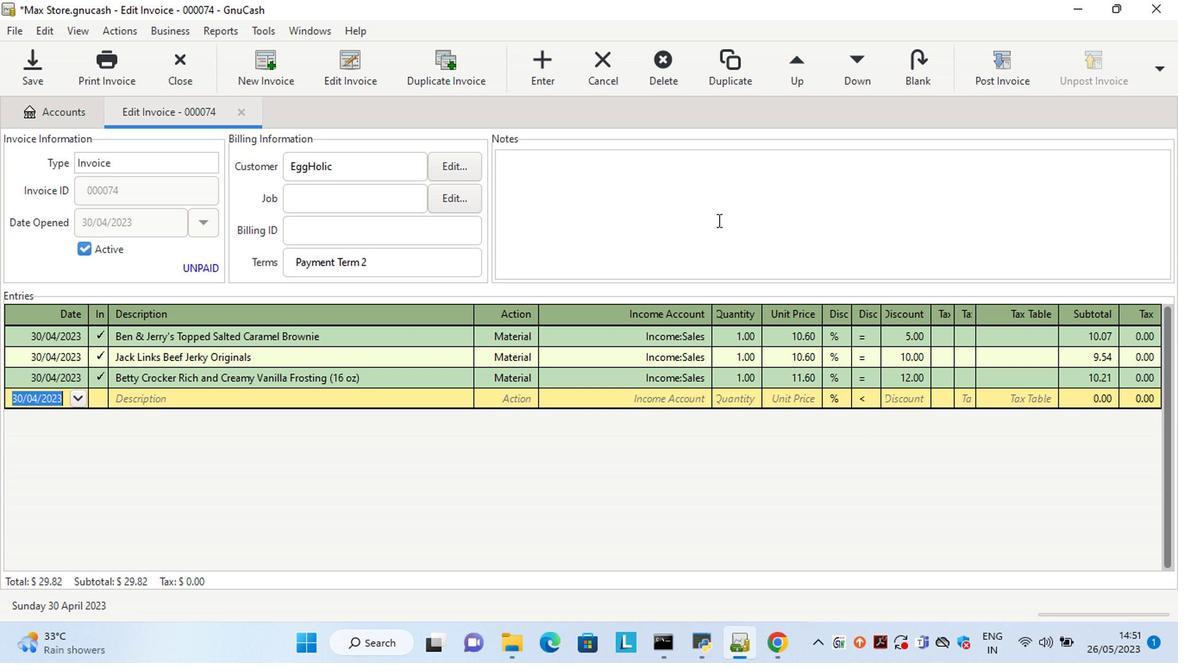 
Action: Mouse pressed left at (713, 216)
Screenshot: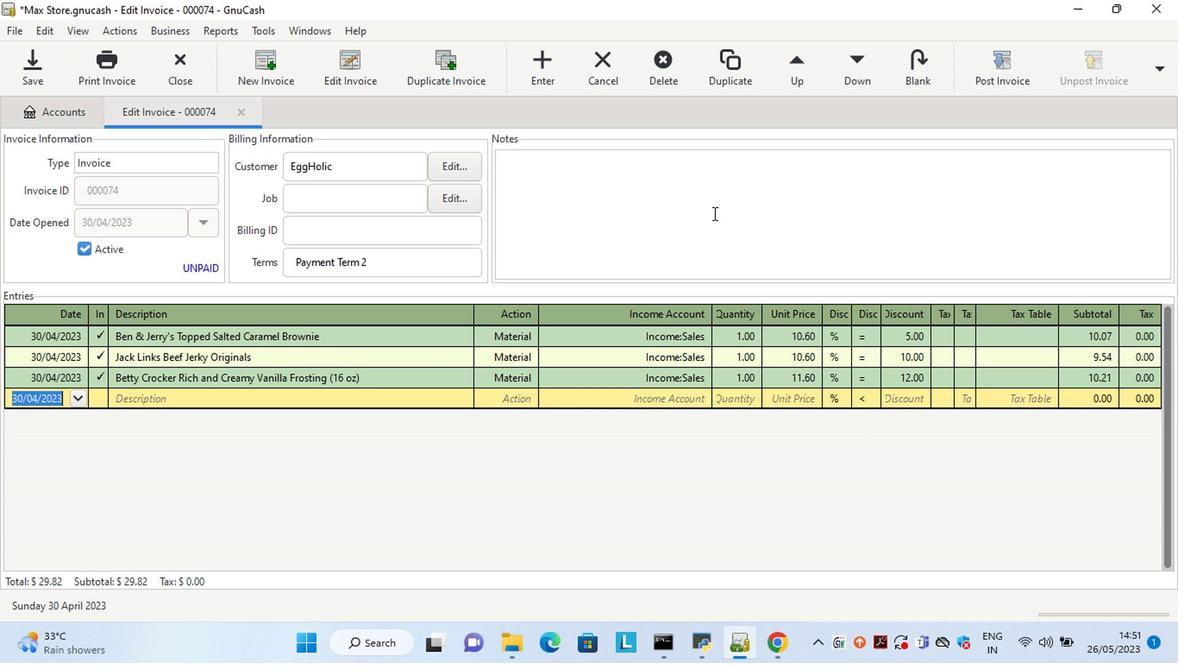 
Action: Key pressed <Key.shift>
Screenshot: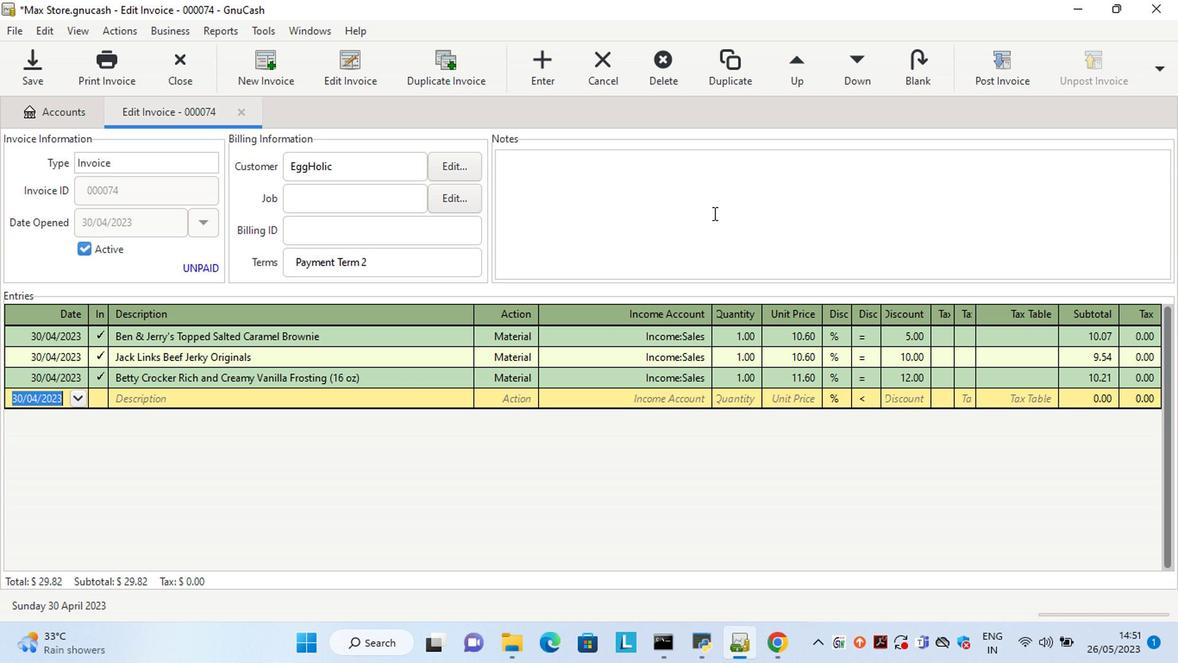 
Action: Mouse moved to (712, 215)
Screenshot: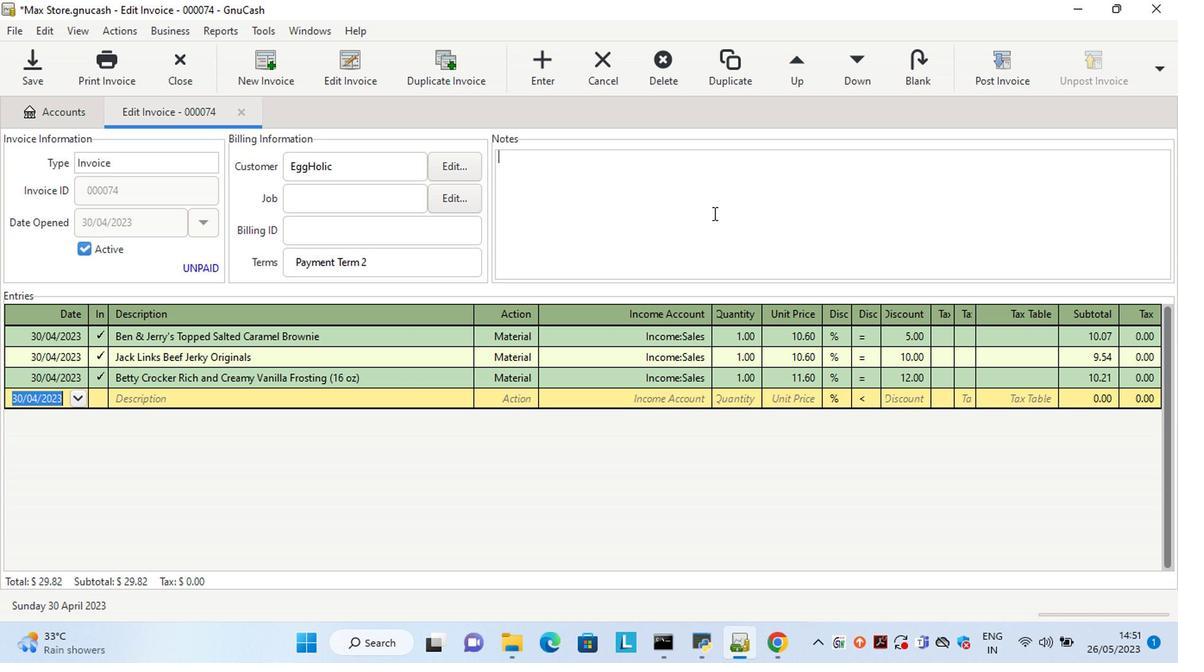 
Action: Key pressed Looking<Key.space>forward<Key.space>to<Key.space>serving<Key.space>you<Key.space>again.
Screenshot: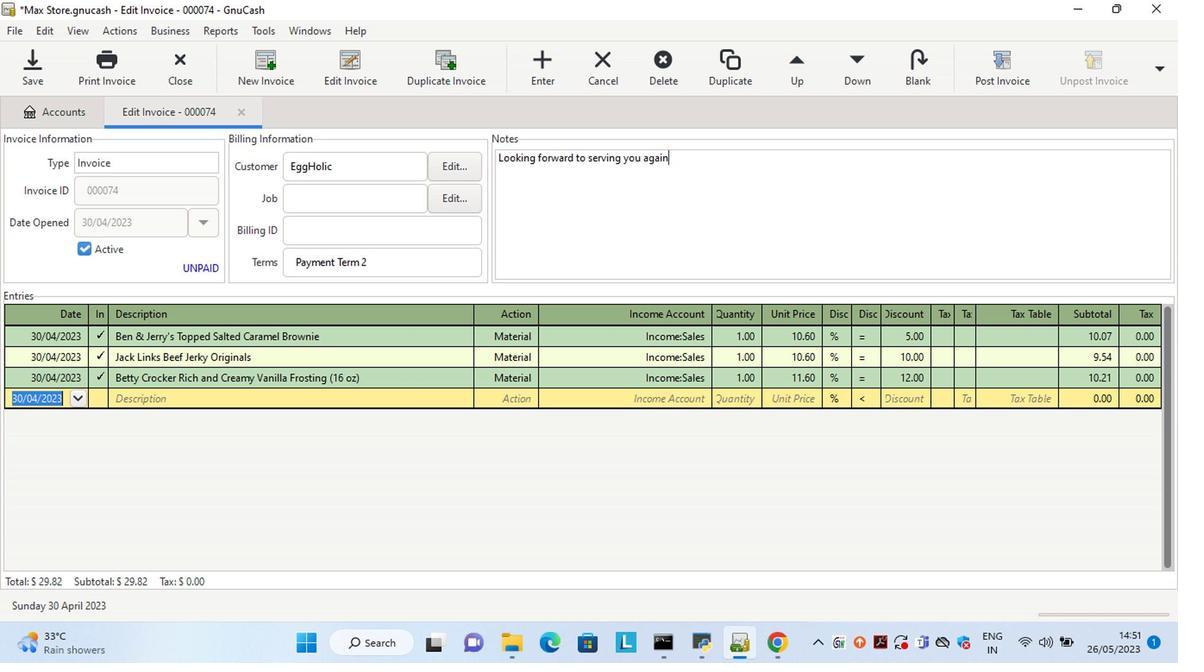 
Action: Mouse moved to (982, 74)
Screenshot: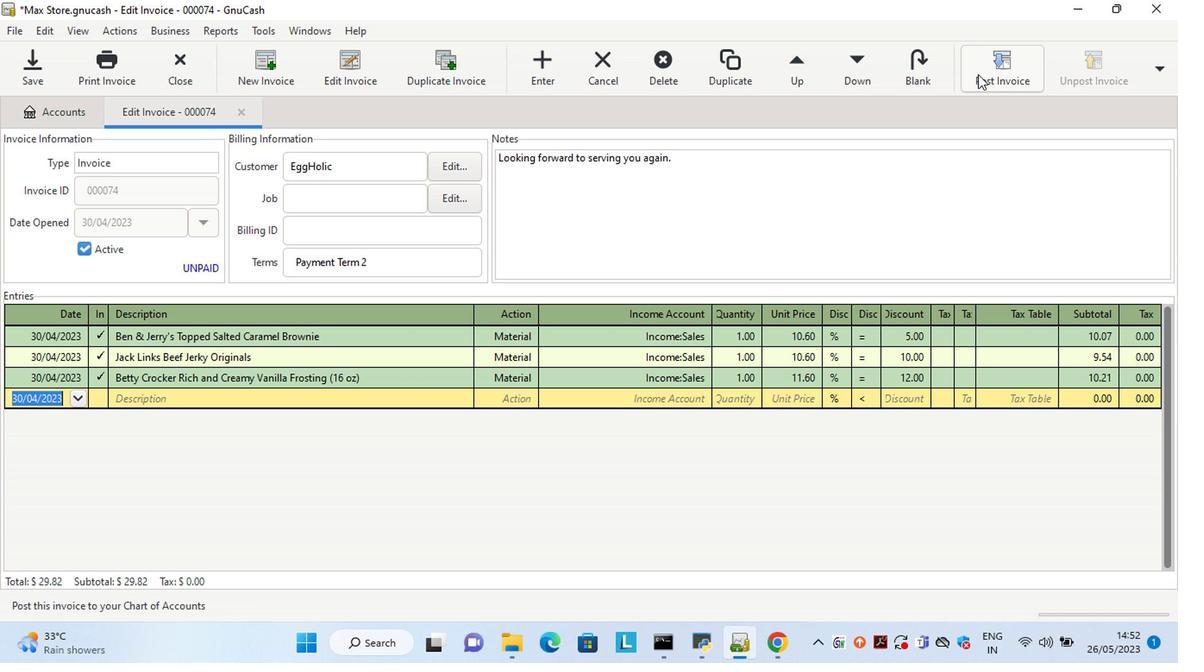 
Action: Mouse pressed left at (982, 74)
Screenshot: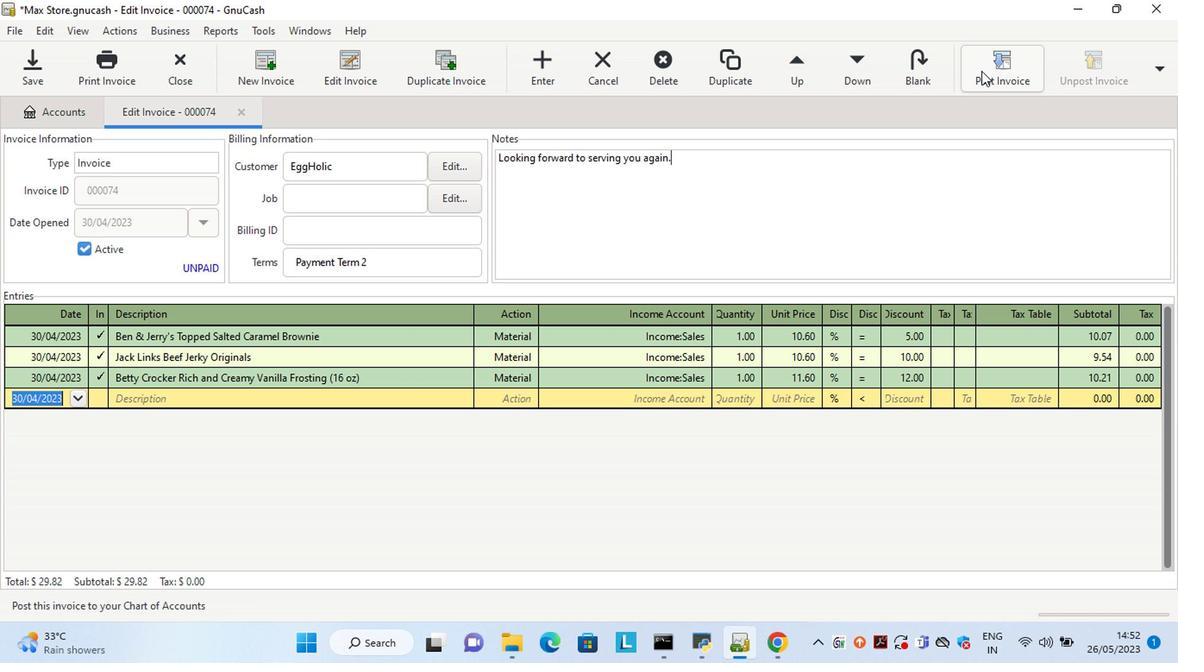 
Action: Mouse moved to (848, 211)
Screenshot: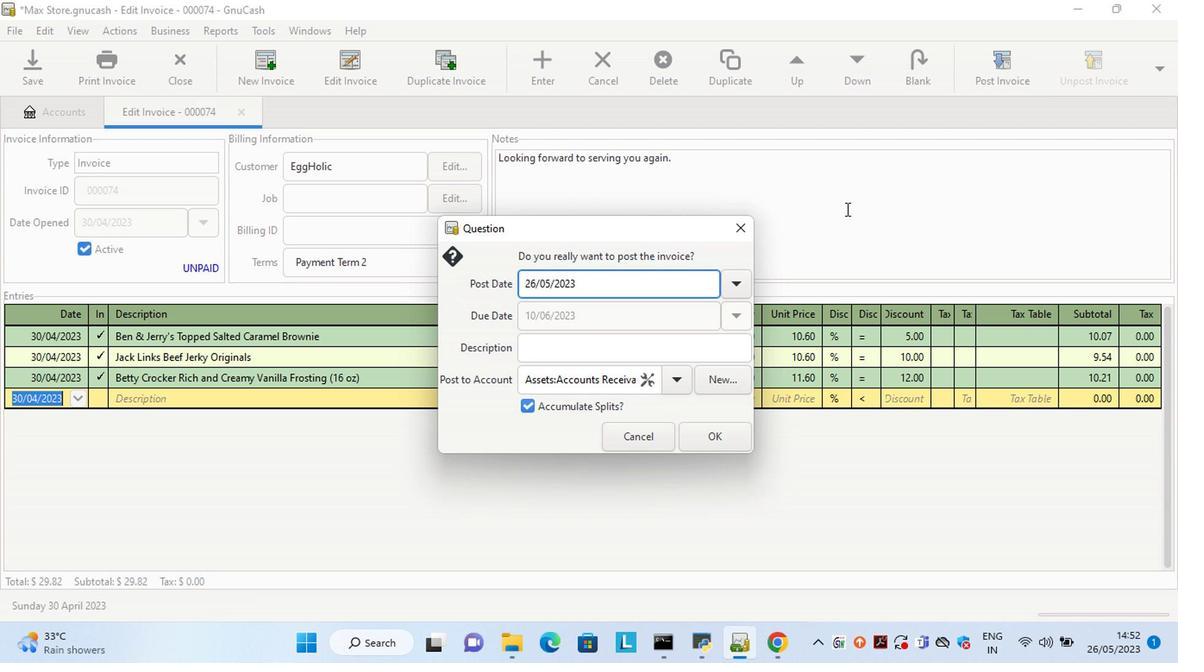 
Action: Key pressed <Key.left><Key.left><Key.left><Key.left><Key.left><Key.left><Key.left><Key.left><Key.left><Key.left><Key.left><Key.left><Key.left><Key.left><Key.left><Key.left><Key.left><Key.left><Key.left><Key.left><Key.left><Key.left><Key.left><Key.left><Key.left><Key.left><Key.left><Key.left><Key.left><Key.left><Key.left><Key.left><Key.left><Key.left><Key.left><Key.left><Key.delete><Key.delete>30<Key.right><Key.right><Key.delete>4
Screenshot: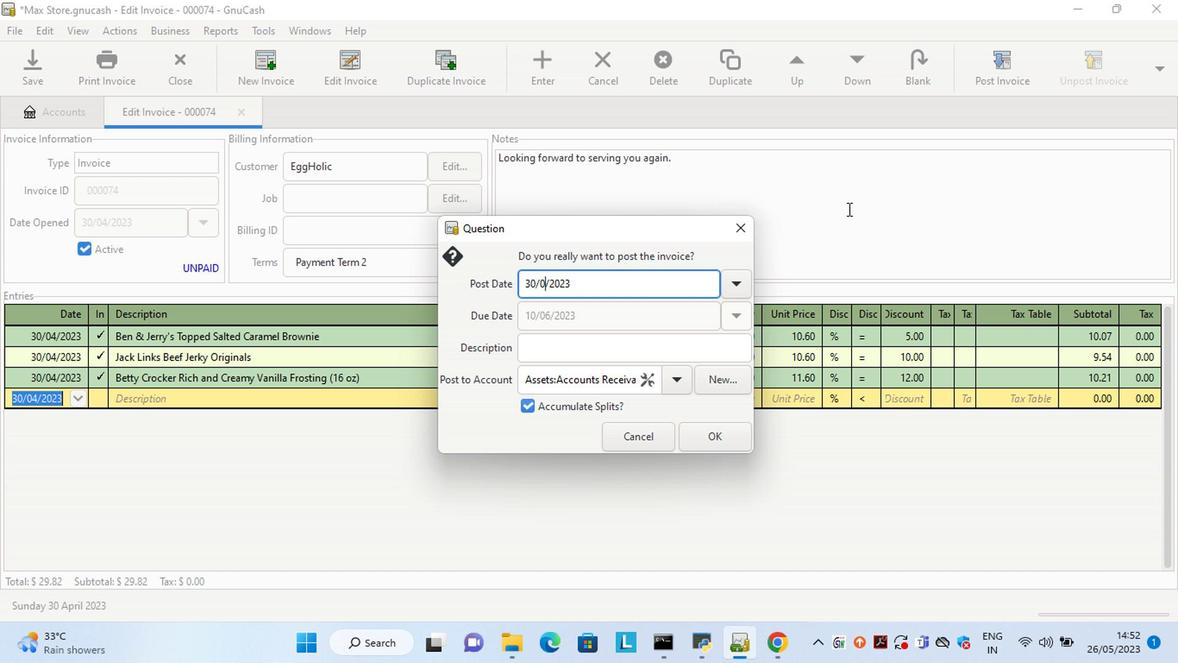 
Action: Mouse moved to (721, 437)
Screenshot: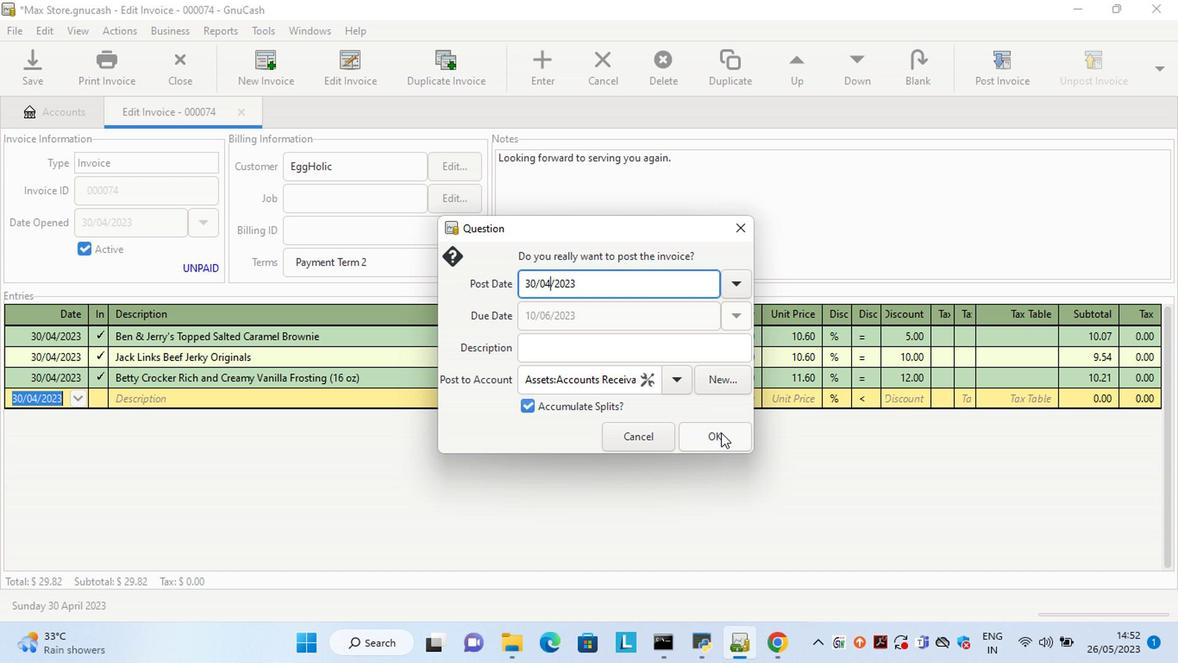 
Action: Mouse pressed left at (721, 437)
Screenshot: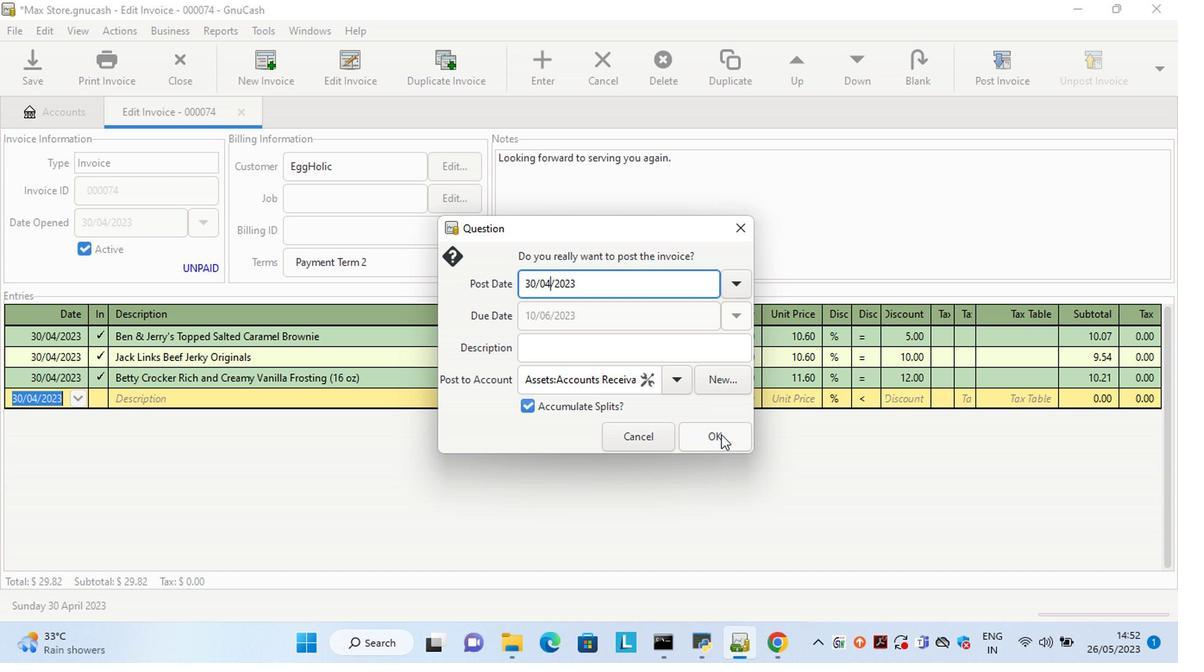
Action: Mouse moved to (1107, 66)
Screenshot: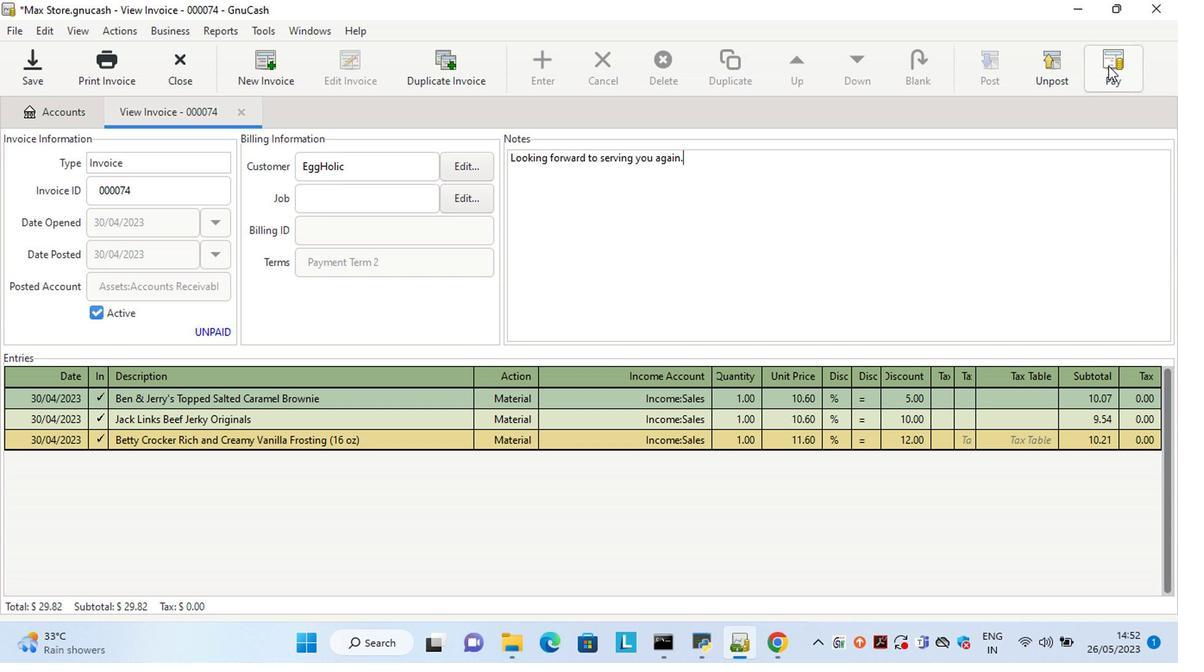 
Action: Mouse pressed left at (1107, 66)
Screenshot: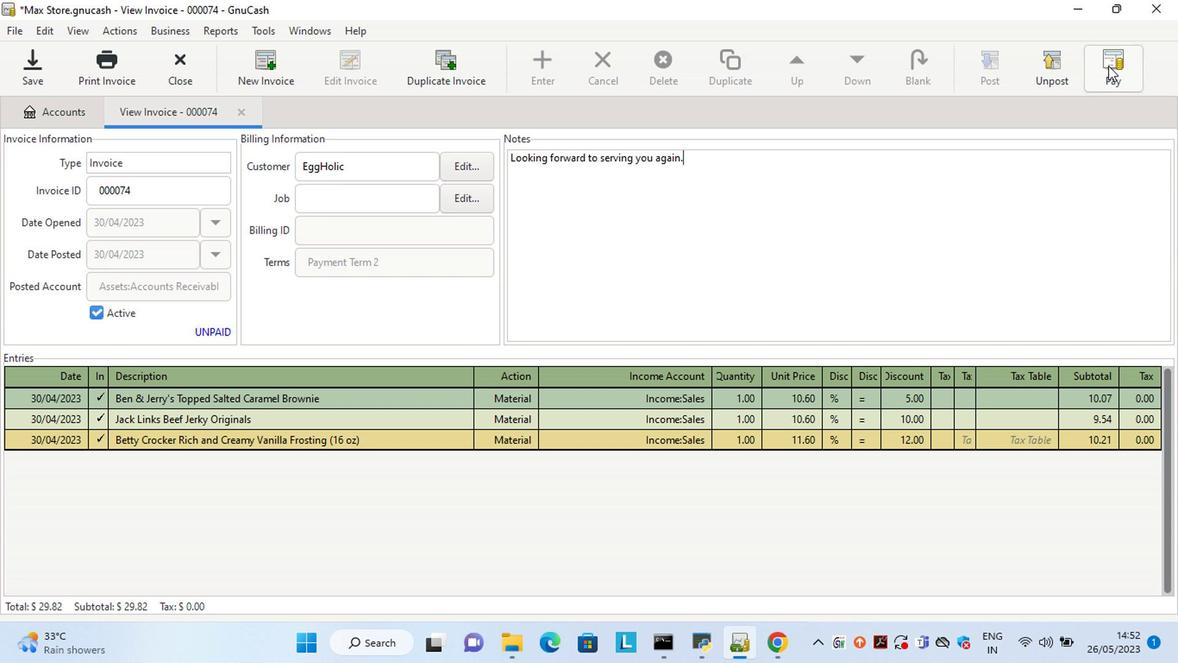 
Action: Mouse moved to (474, 341)
Screenshot: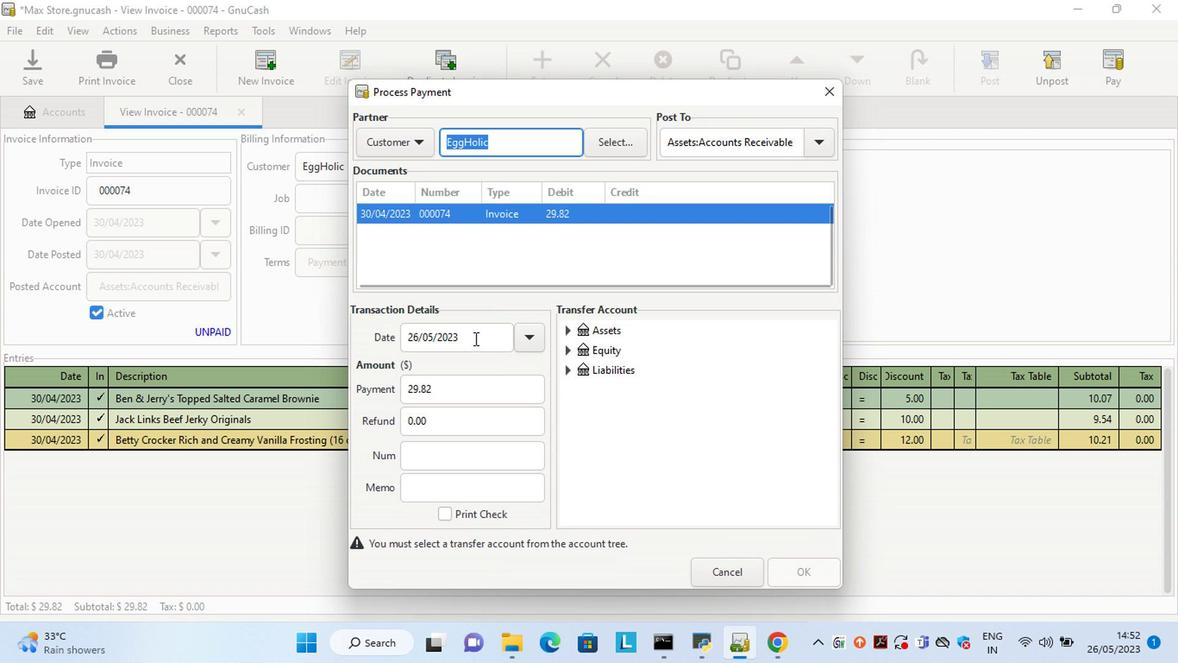 
Action: Mouse pressed left at (474, 341)
Screenshot: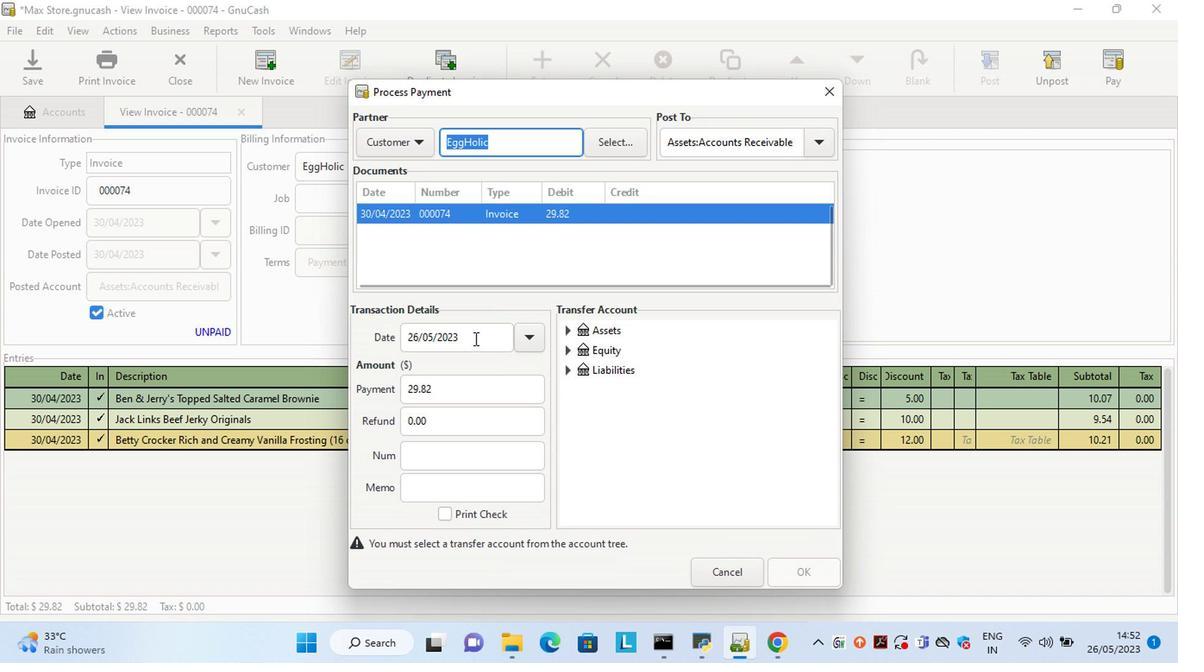
Action: Key pressed <Key.left><Key.left><Key.left><Key.left><Key.left><Key.left><Key.left><Key.left><Key.left><Key.left><Key.left><Key.left><Key.left><Key.left><Key.left><Key.delete><Key.delete>15
Screenshot: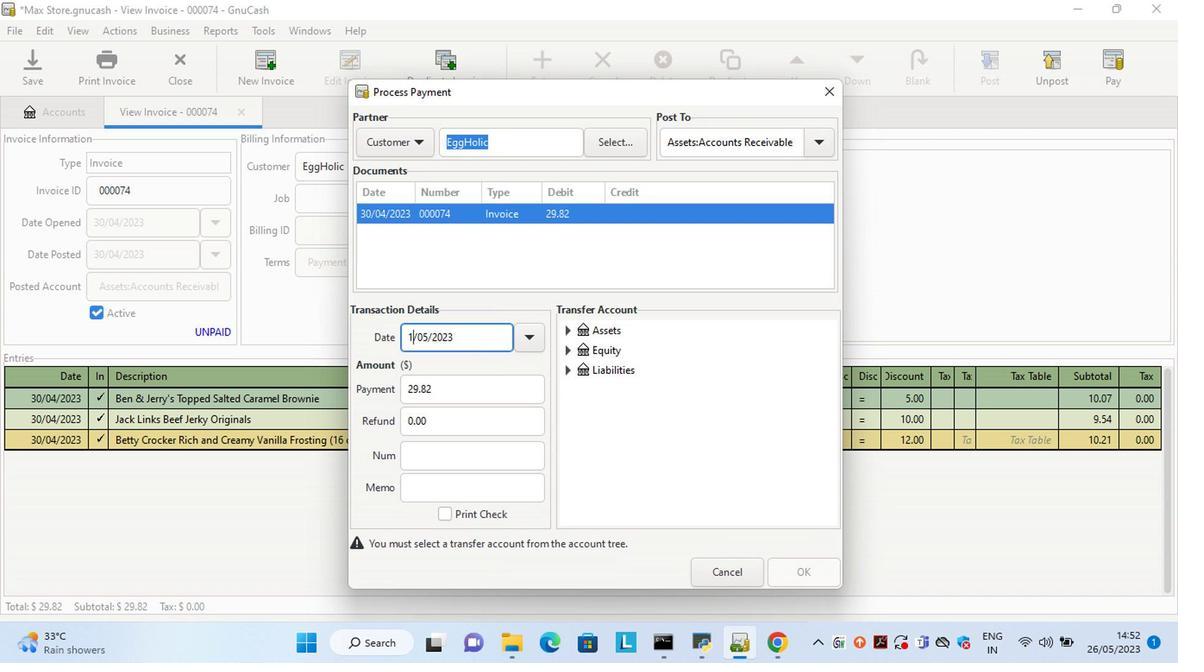 
Action: Mouse moved to (574, 332)
Screenshot: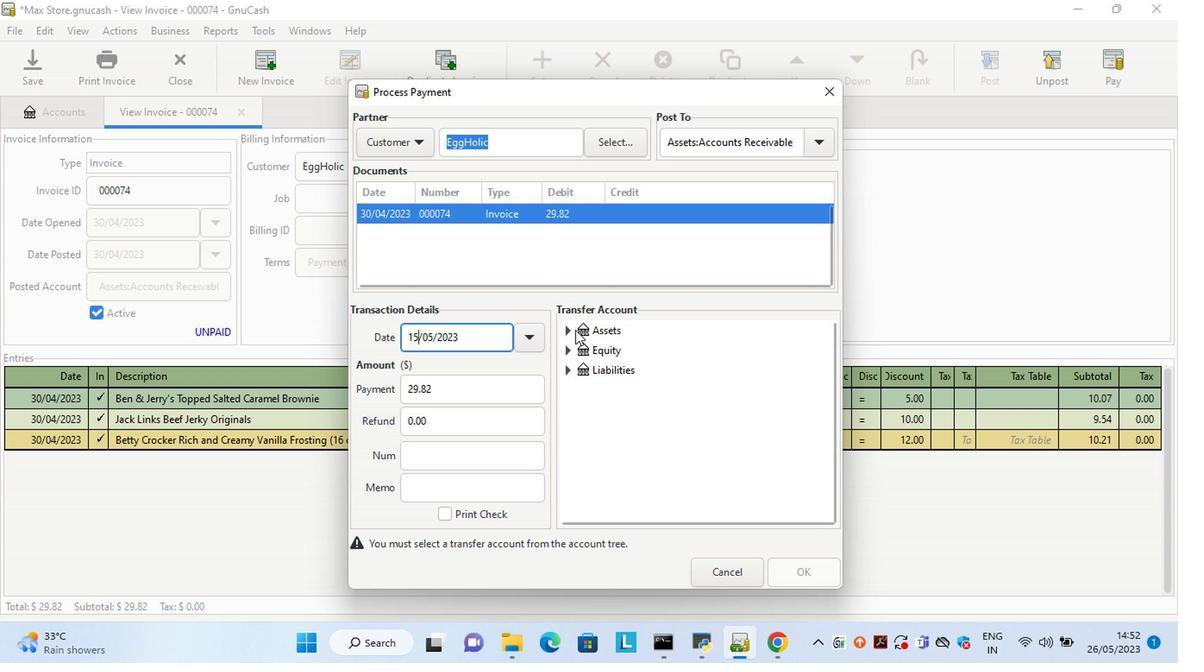 
Action: Mouse pressed left at (574, 332)
Screenshot: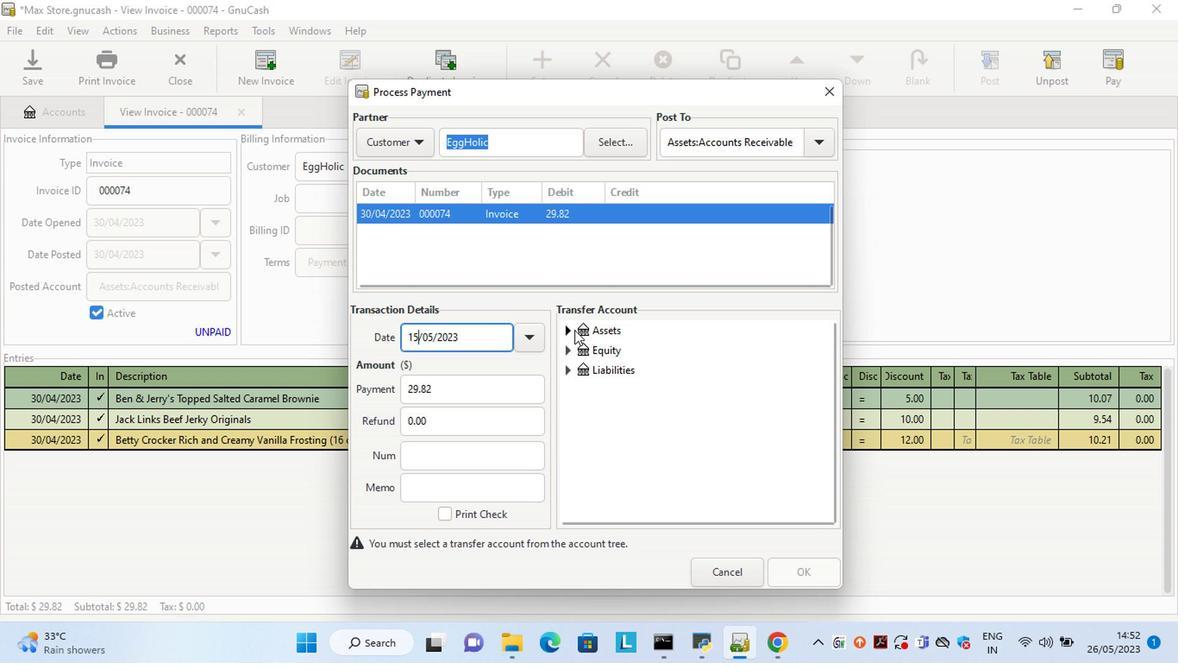 
Action: Mouse moved to (585, 354)
Screenshot: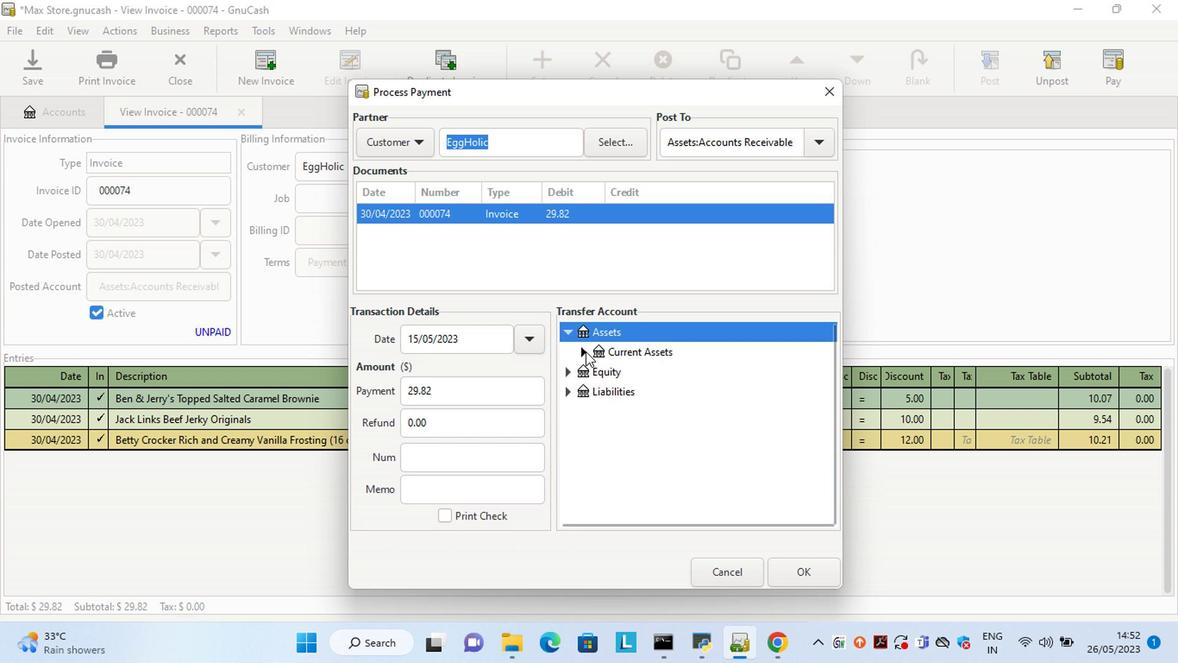 
Action: Mouse pressed left at (585, 354)
Screenshot: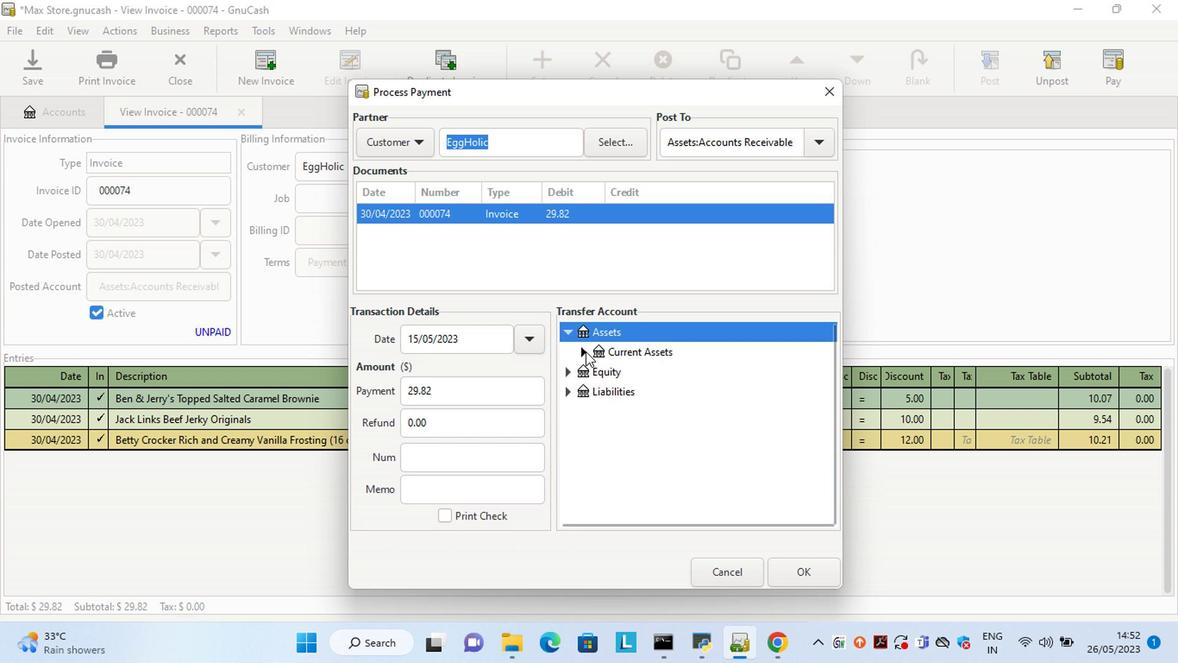 
Action: Mouse moved to (629, 375)
Screenshot: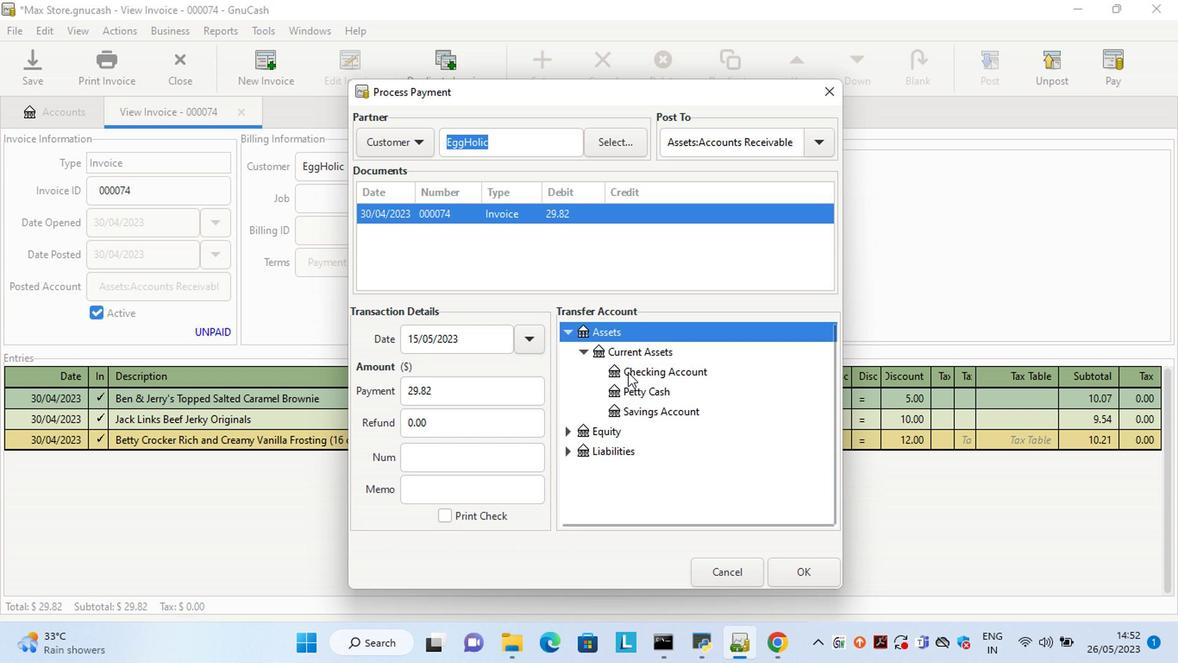 
Action: Mouse pressed left at (629, 375)
Screenshot: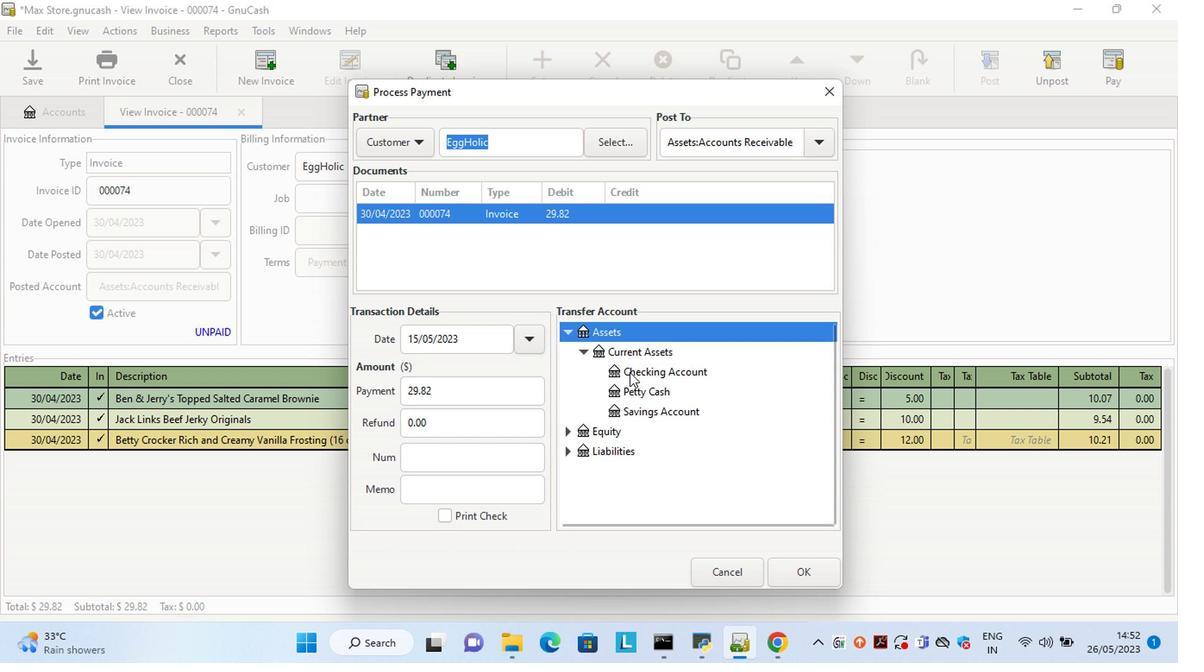 
Action: Mouse moved to (782, 571)
Screenshot: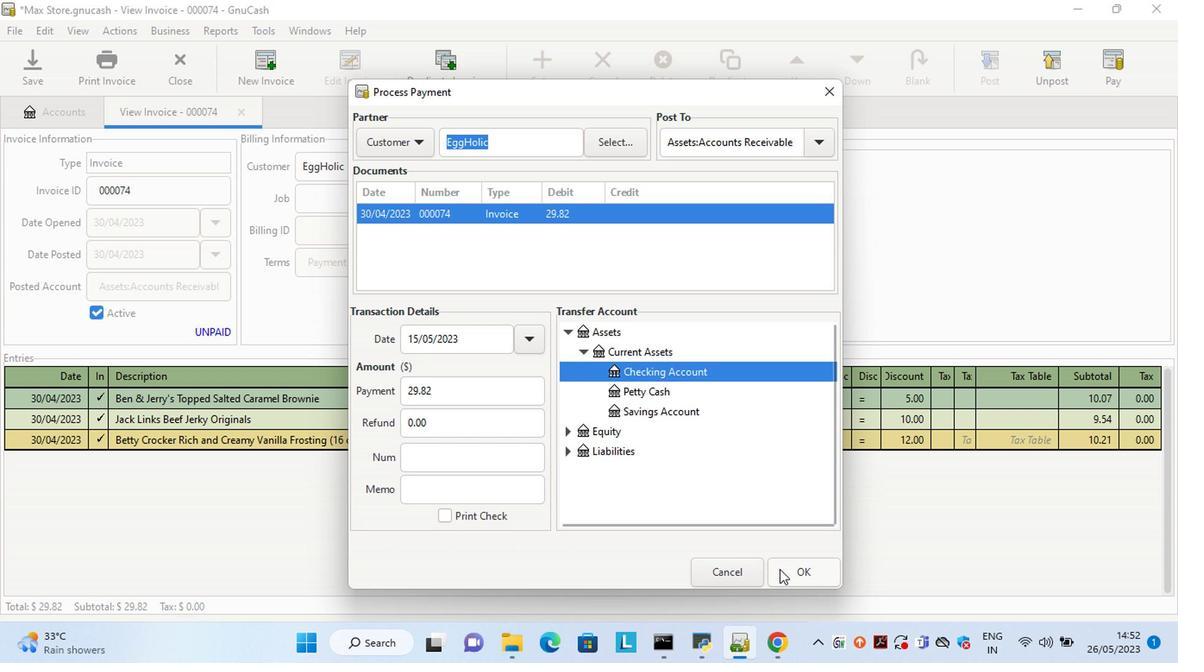 
Action: Mouse pressed left at (782, 571)
Screenshot: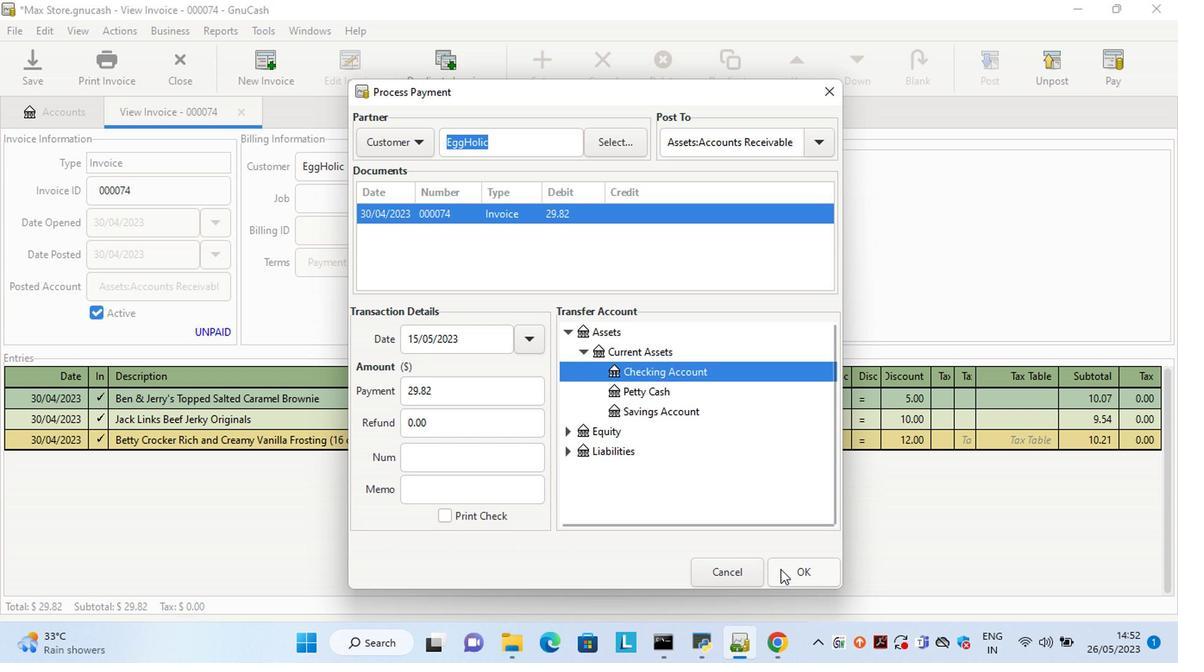 
Action: Mouse moved to (99, 74)
Screenshot: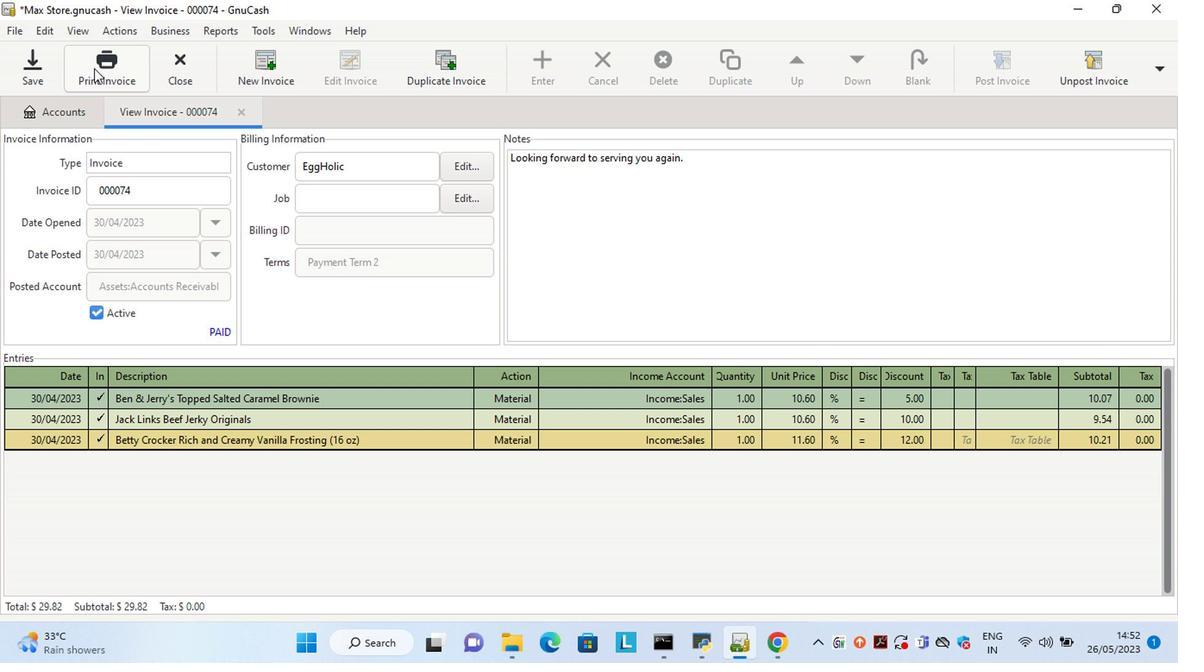 
Action: Mouse pressed left at (99, 74)
Screenshot: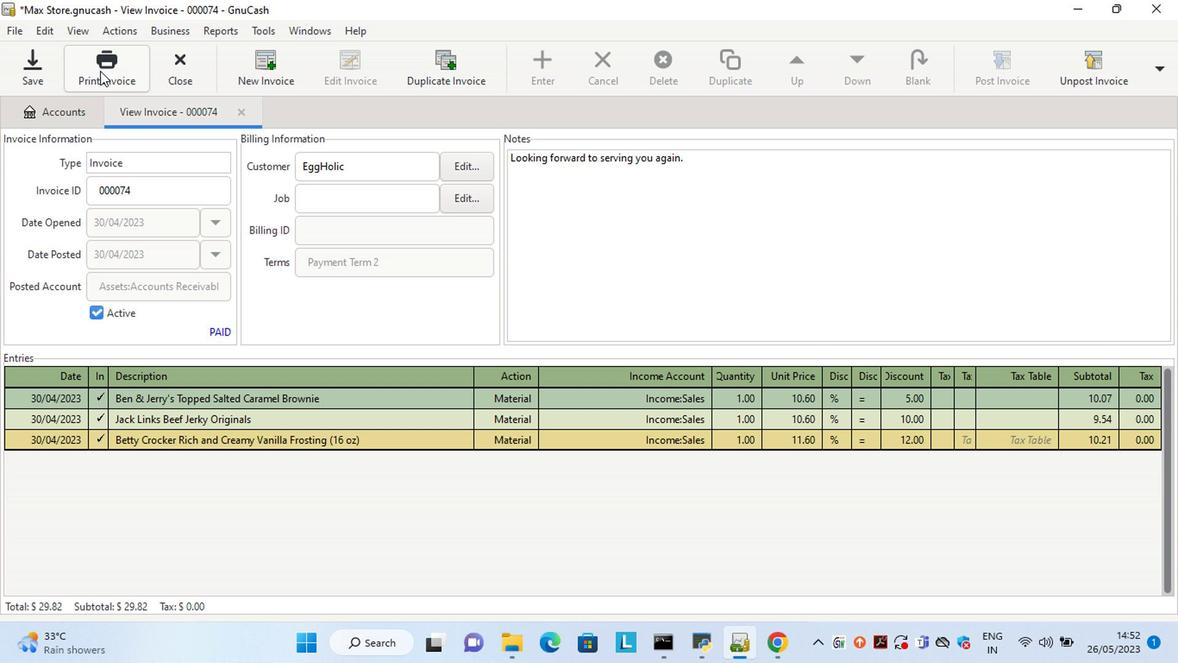 
Action: Mouse moved to (413, 70)
Screenshot: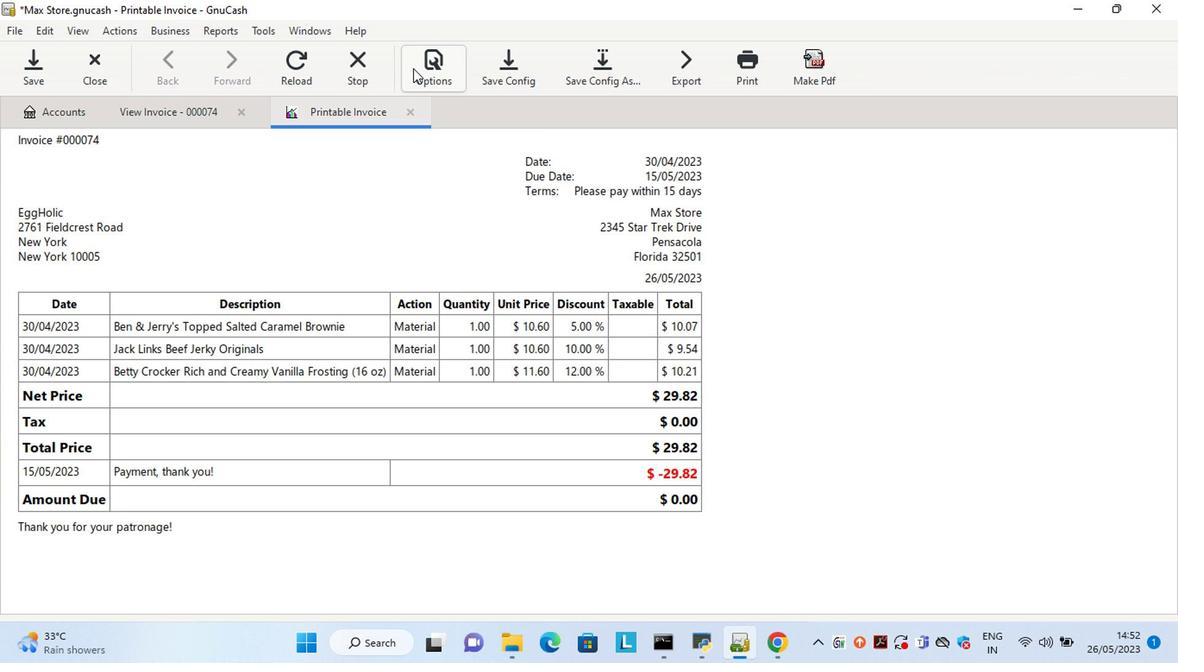 
Action: Mouse pressed left at (413, 70)
Screenshot: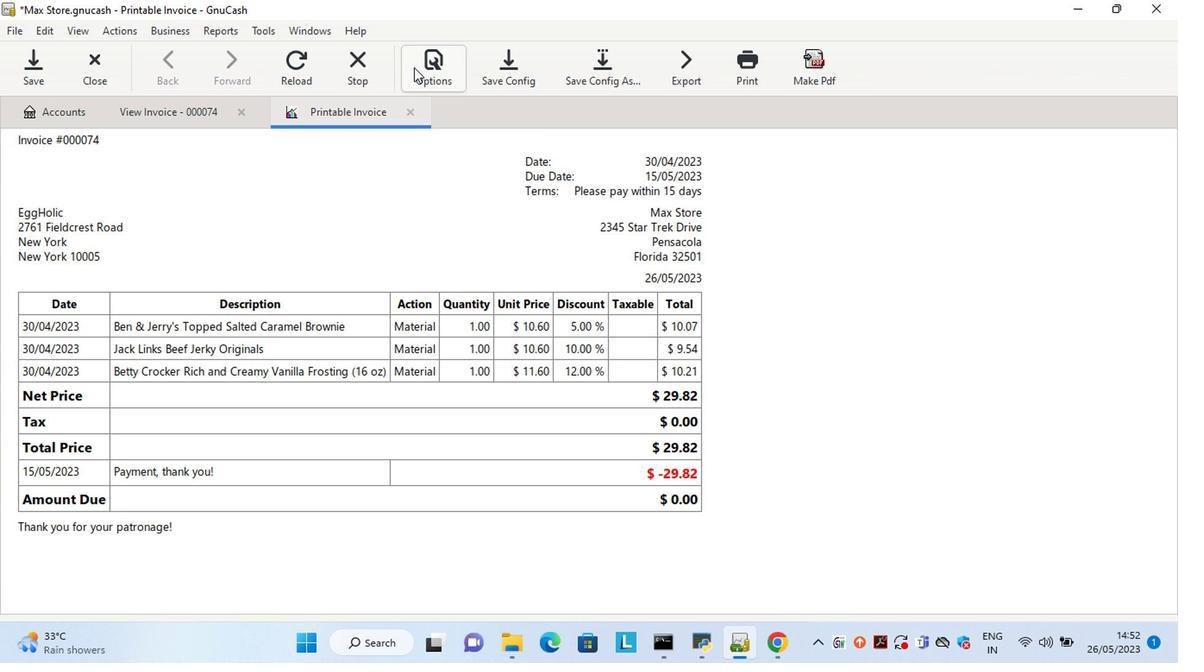 
Action: Mouse moved to (191, 182)
Screenshot: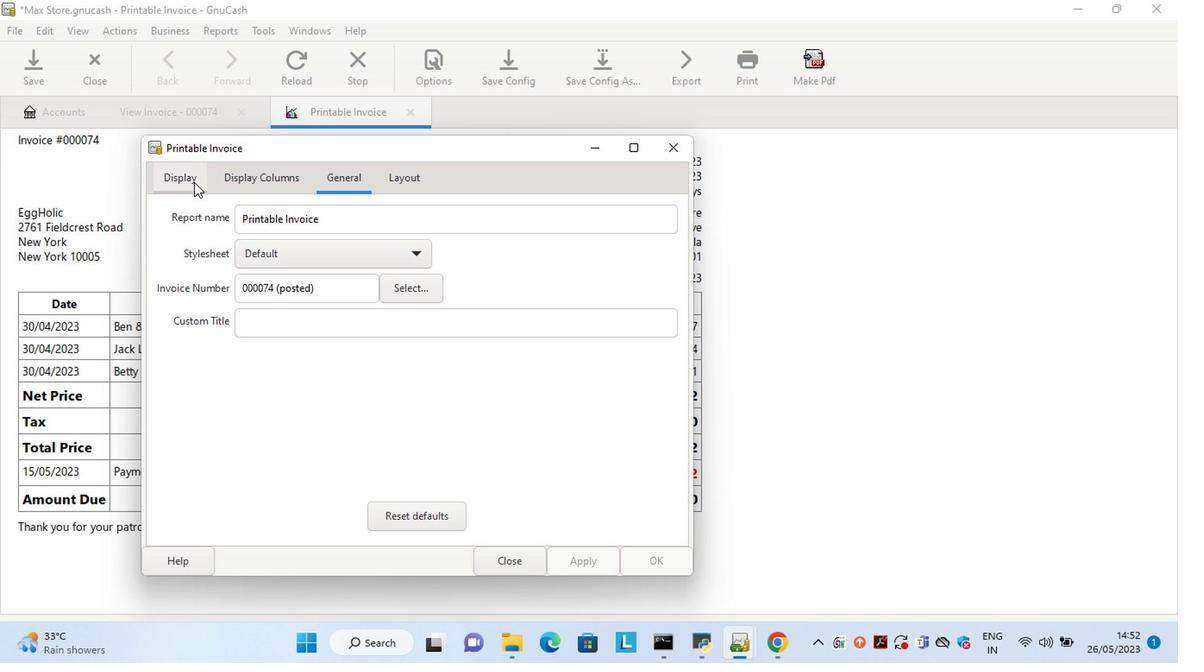
Action: Mouse pressed left at (191, 182)
Screenshot: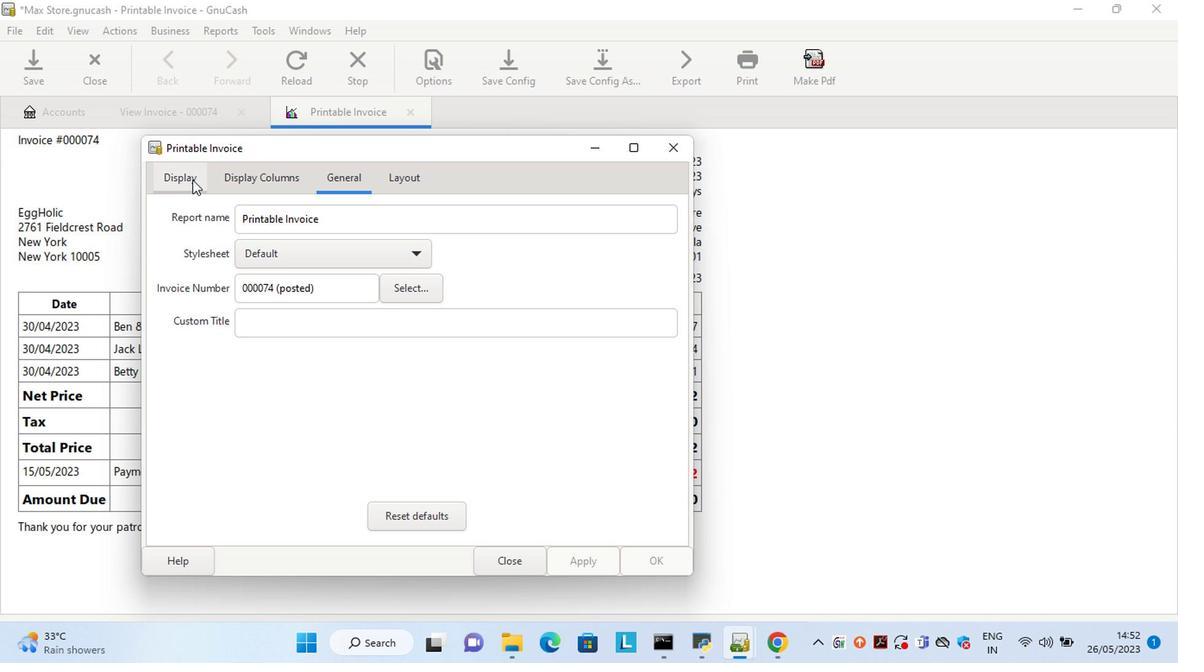 
Action: Mouse moved to (284, 378)
Screenshot: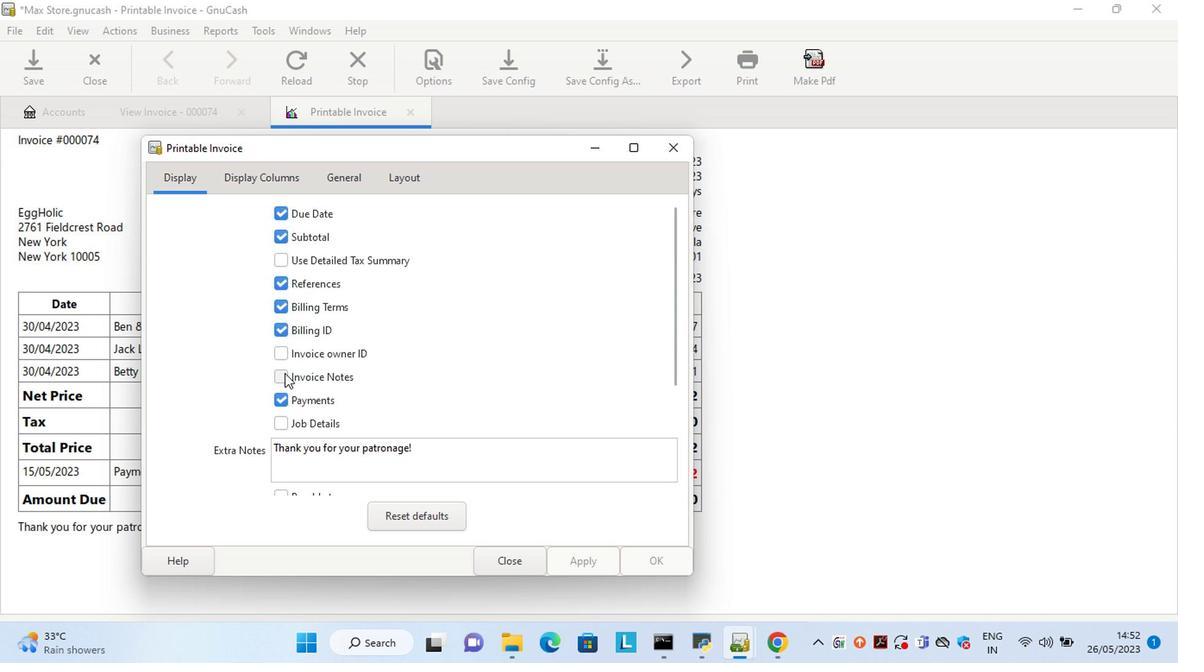 
Action: Mouse pressed left at (284, 378)
Screenshot: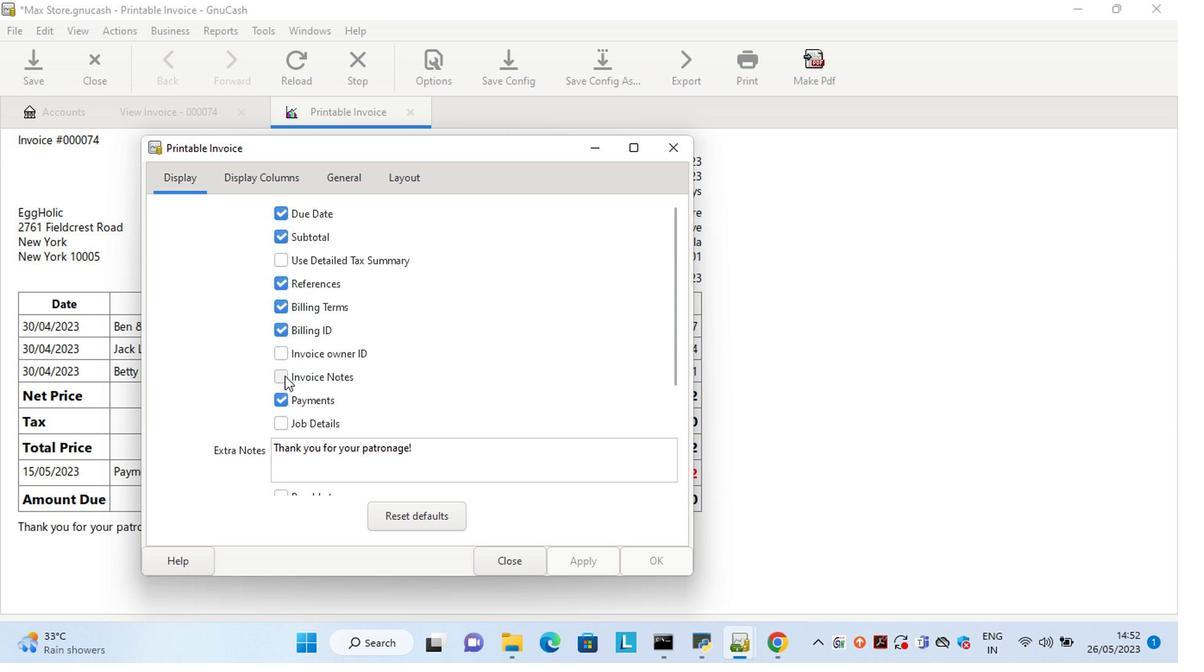 
Action: Mouse moved to (566, 559)
Screenshot: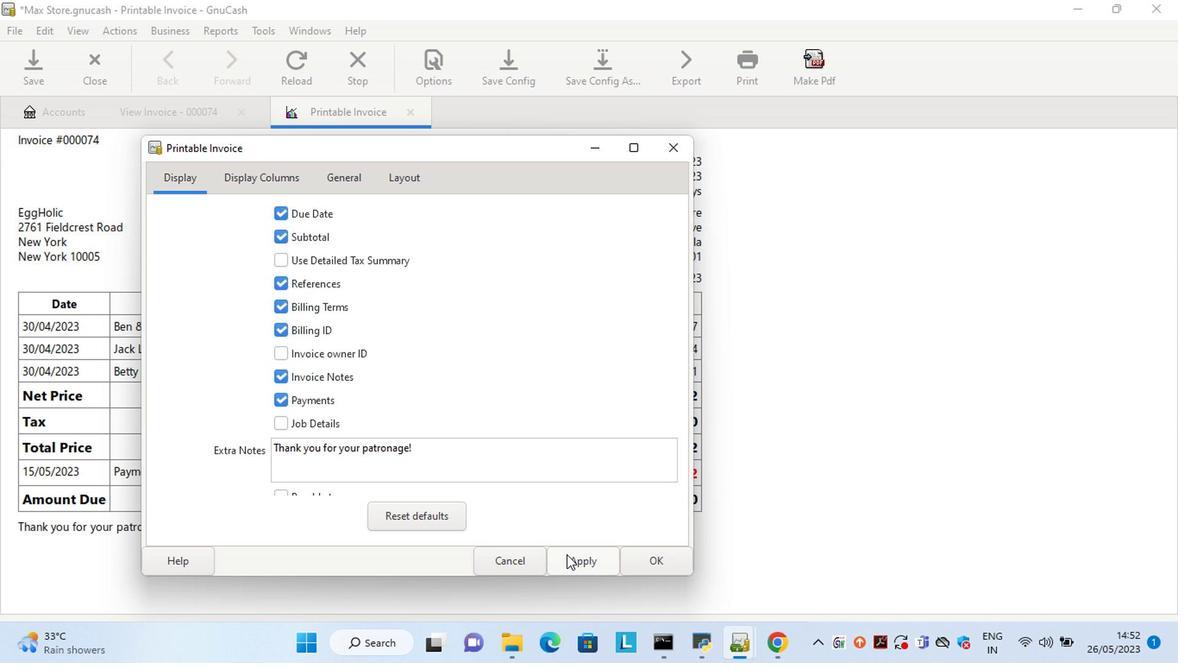 
Action: Mouse pressed left at (566, 559)
Screenshot: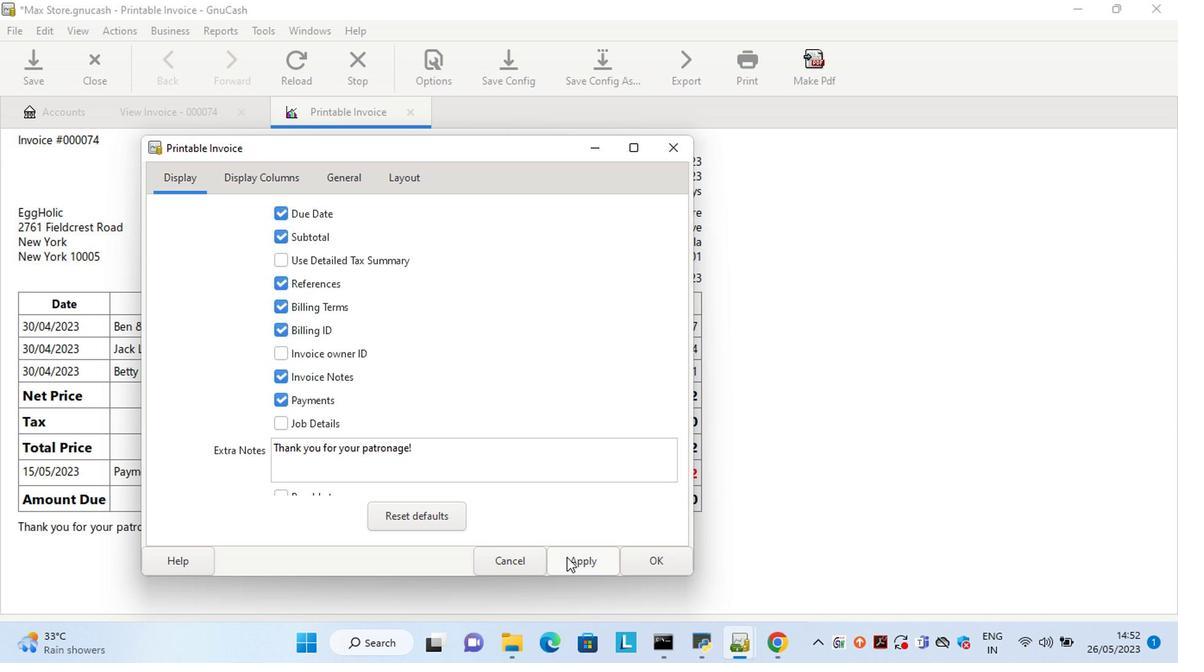 
Action: Mouse moved to (518, 561)
Screenshot: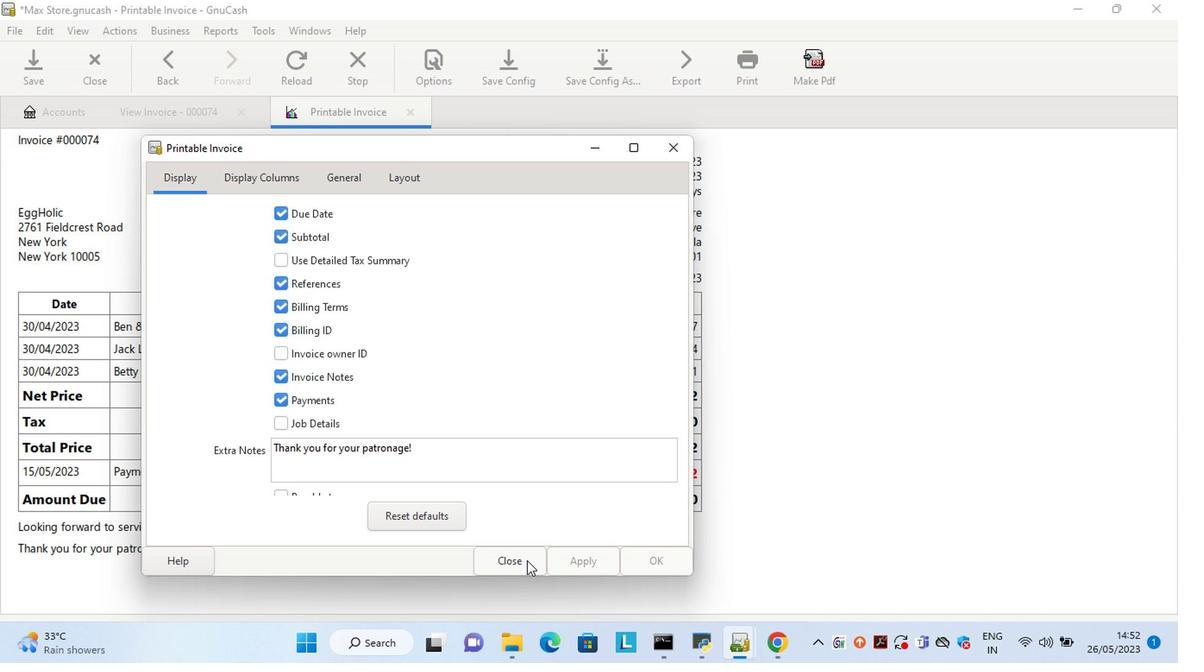 
Action: Mouse pressed left at (518, 561)
Screenshot: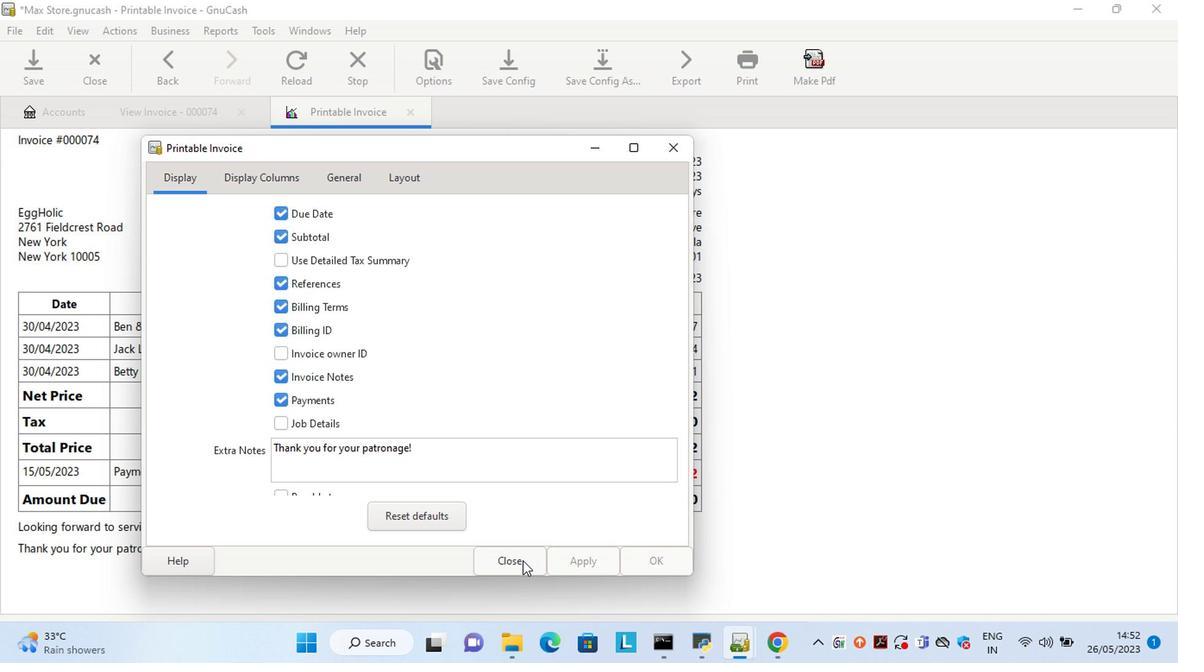 
Action: Mouse moved to (1153, 403)
Screenshot: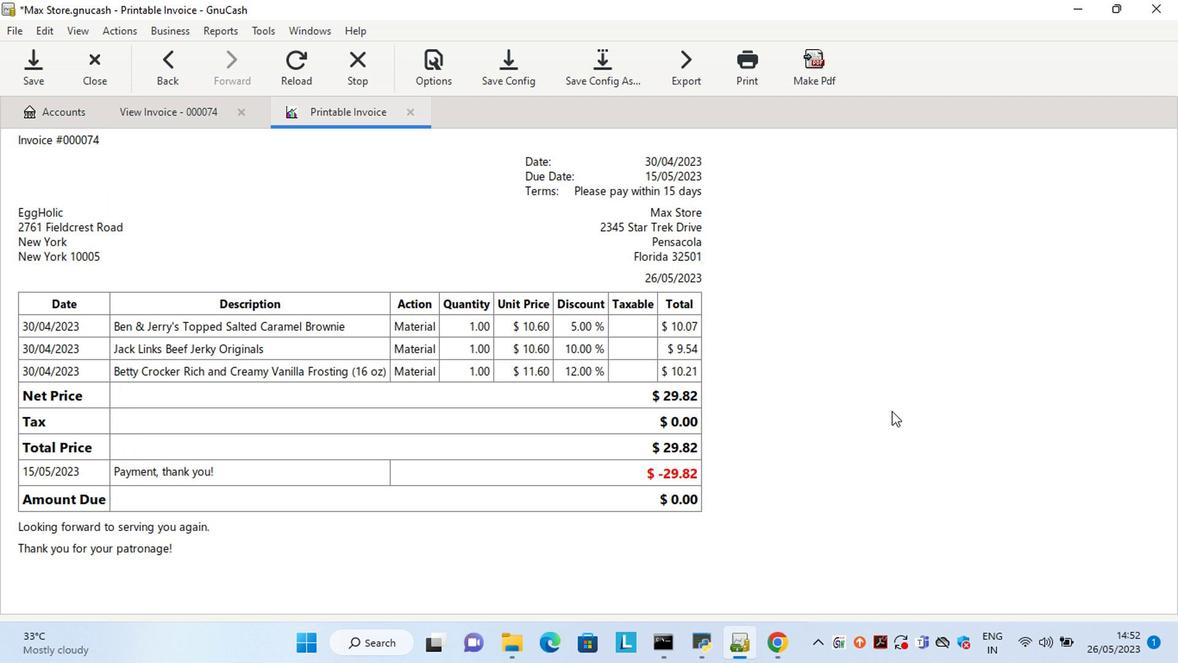 
